 Task: Create a due date automation trigger when advanced on, 2 hours before a card is due add fields with custom field "Resume" set to a number greater or equal to 1 and lower or equal to 10.
Action: Mouse moved to (878, 253)
Screenshot: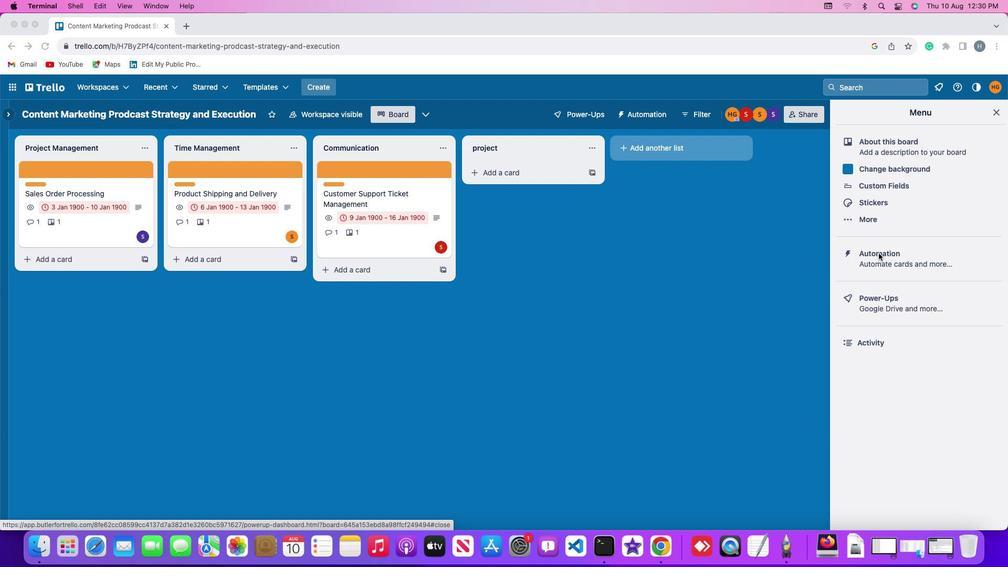 
Action: Mouse pressed left at (878, 253)
Screenshot: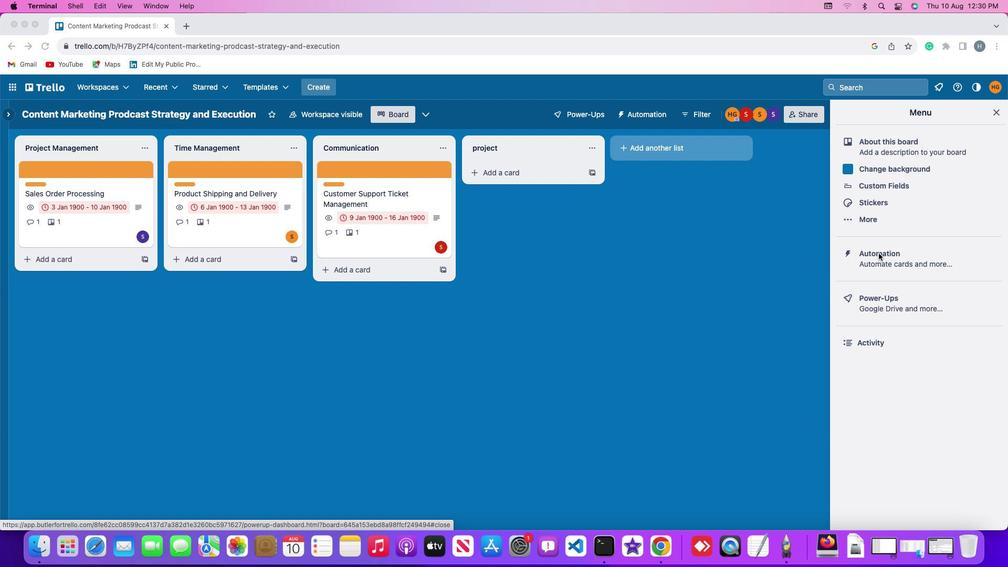 
Action: Mouse pressed left at (878, 253)
Screenshot: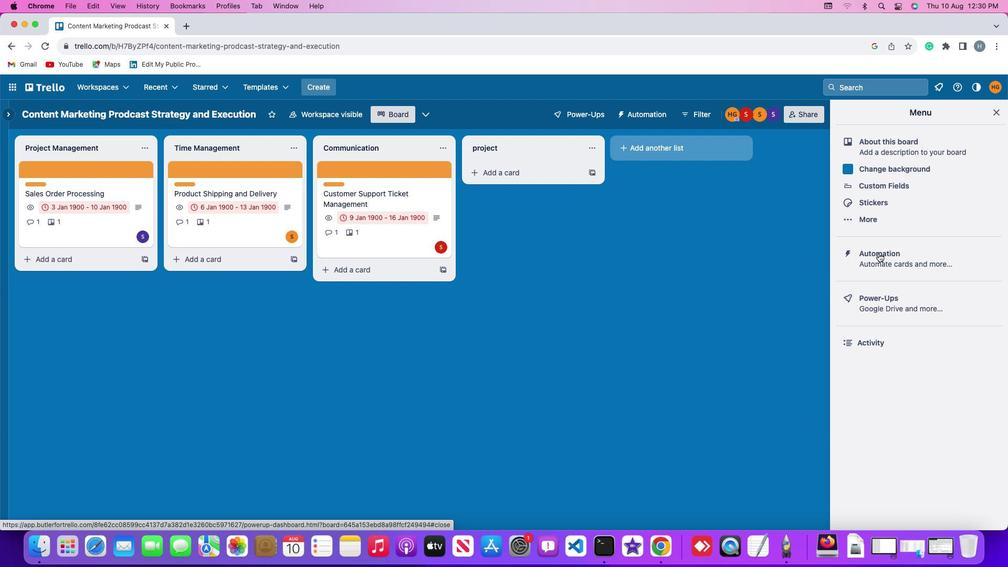 
Action: Mouse moved to (57, 247)
Screenshot: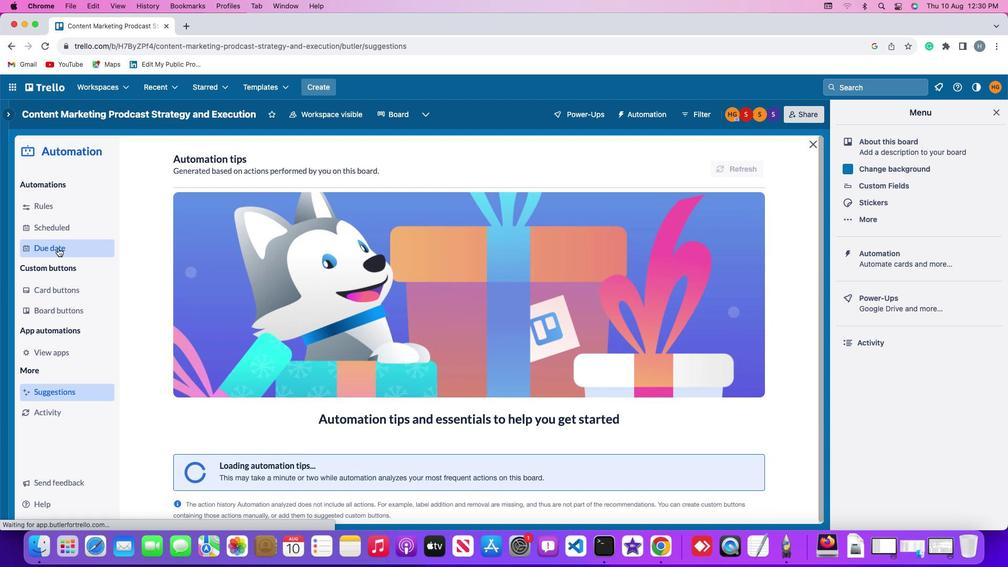 
Action: Mouse pressed left at (57, 247)
Screenshot: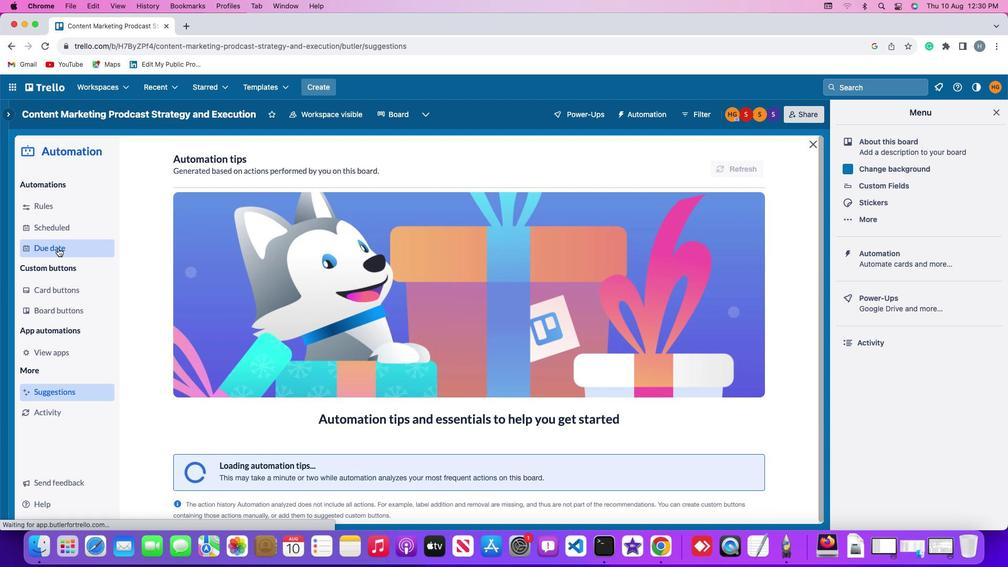 
Action: Mouse moved to (705, 161)
Screenshot: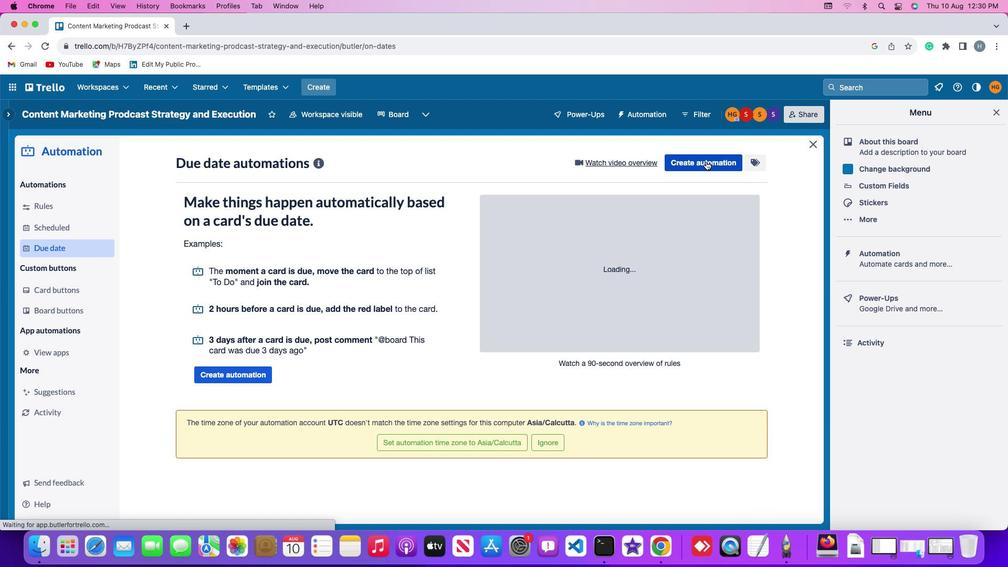 
Action: Mouse pressed left at (705, 161)
Screenshot: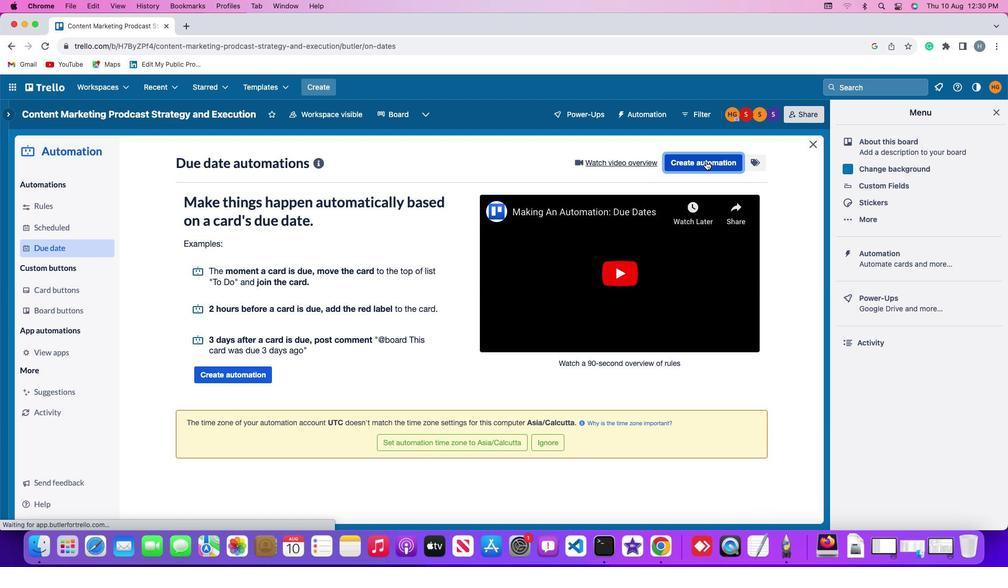 
Action: Mouse moved to (223, 269)
Screenshot: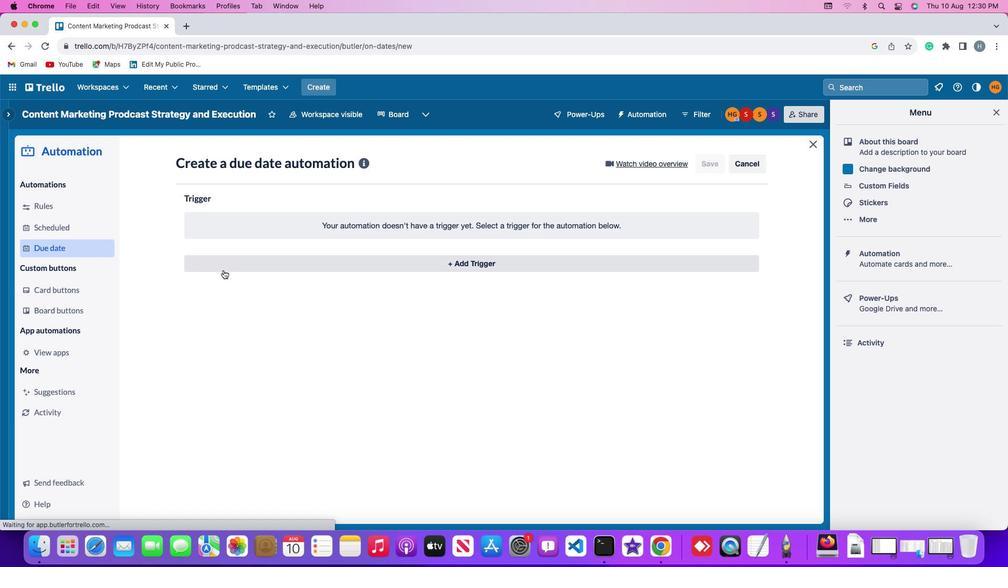 
Action: Mouse pressed left at (223, 269)
Screenshot: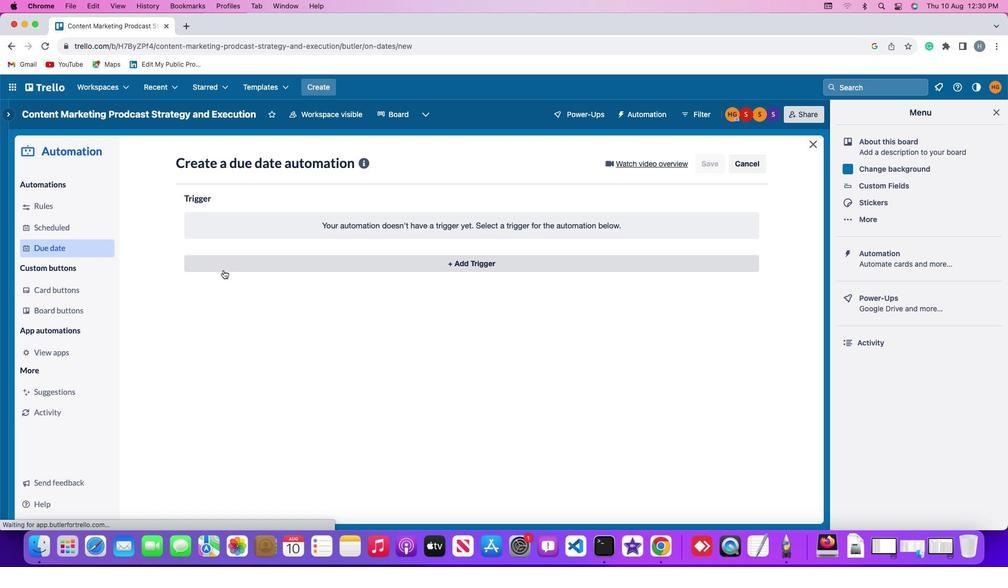 
Action: Mouse moved to (201, 429)
Screenshot: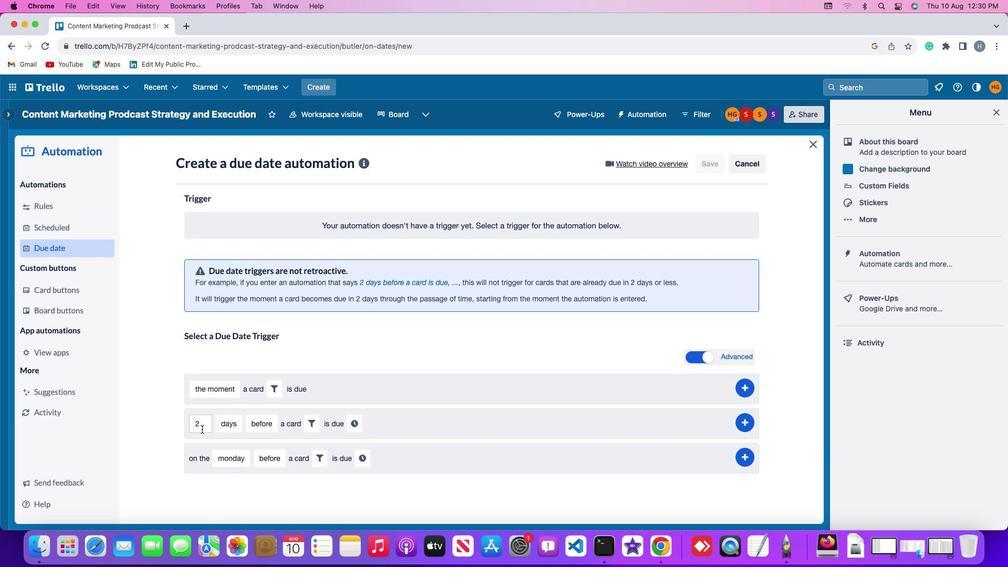 
Action: Mouse pressed left at (201, 429)
Screenshot: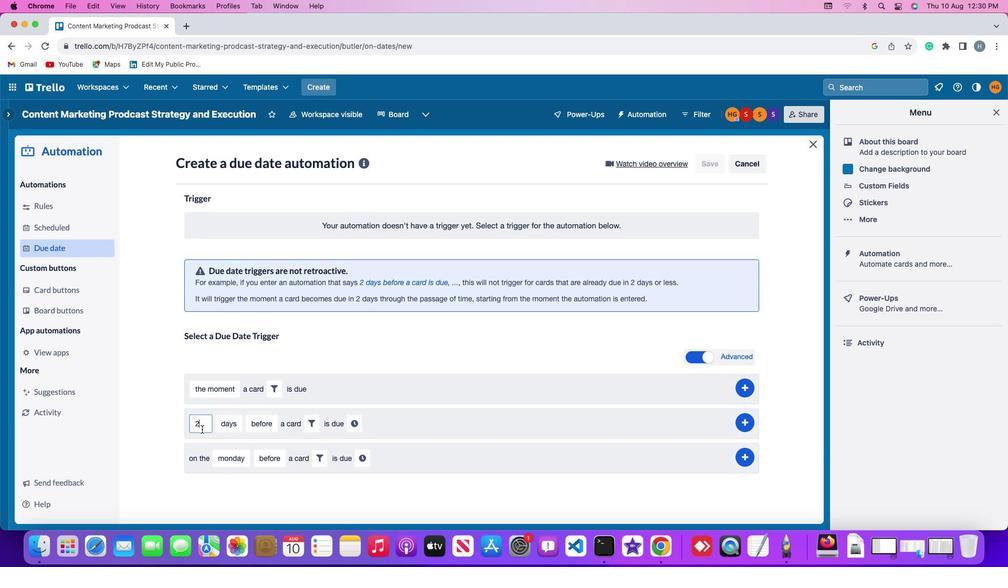 
Action: Mouse moved to (203, 428)
Screenshot: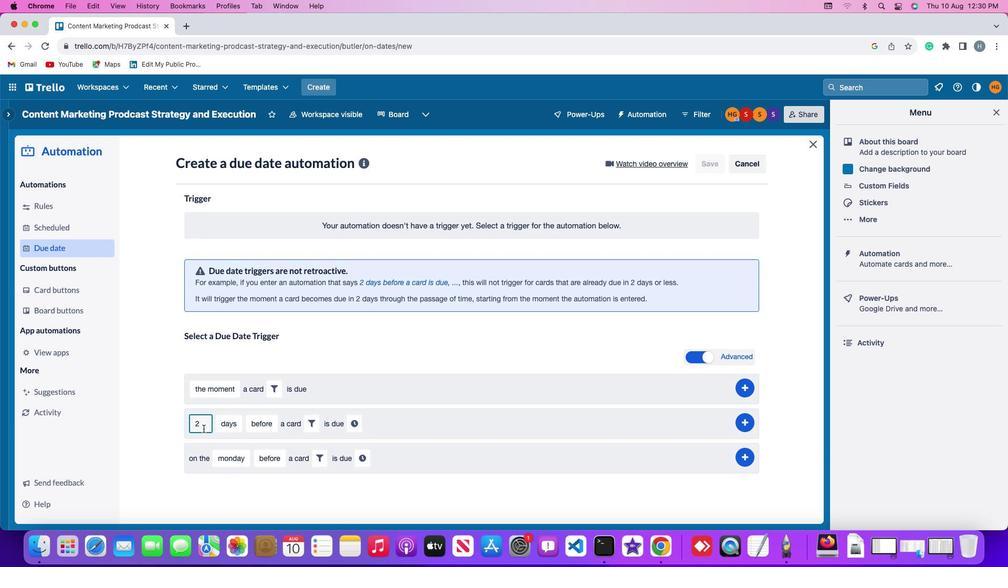 
Action: Key pressed Key.backspace'2'
Screenshot: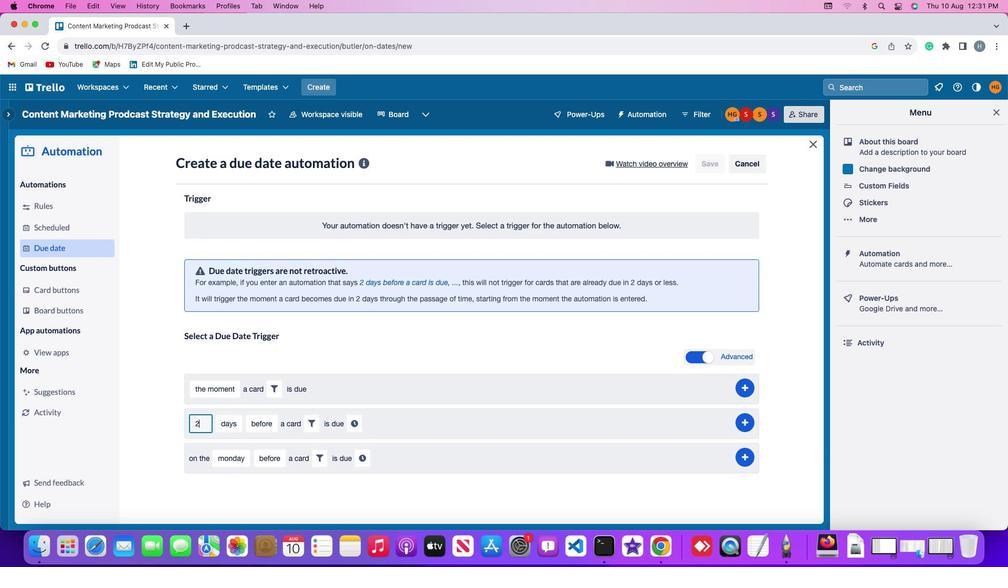 
Action: Mouse moved to (241, 428)
Screenshot: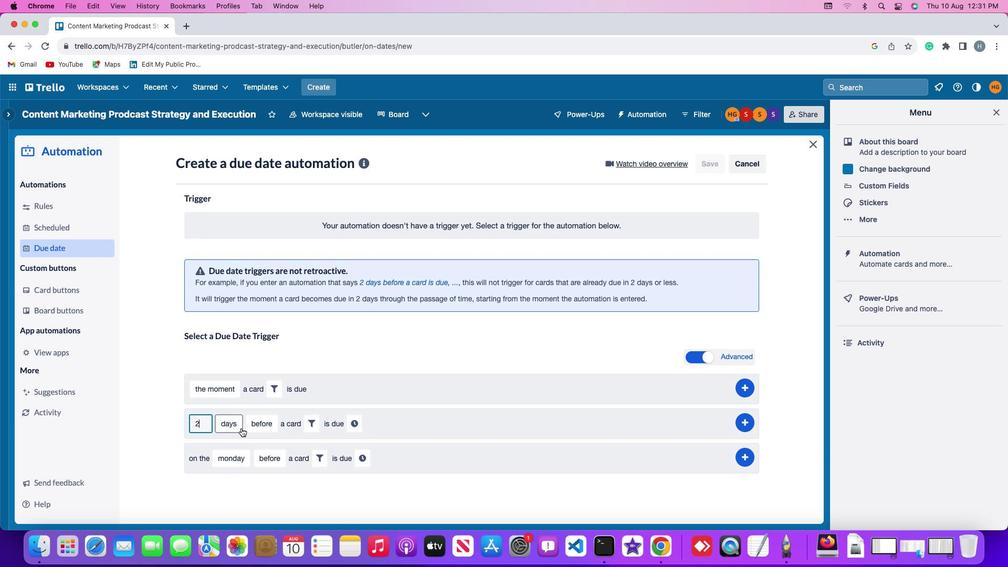 
Action: Mouse pressed left at (241, 428)
Screenshot: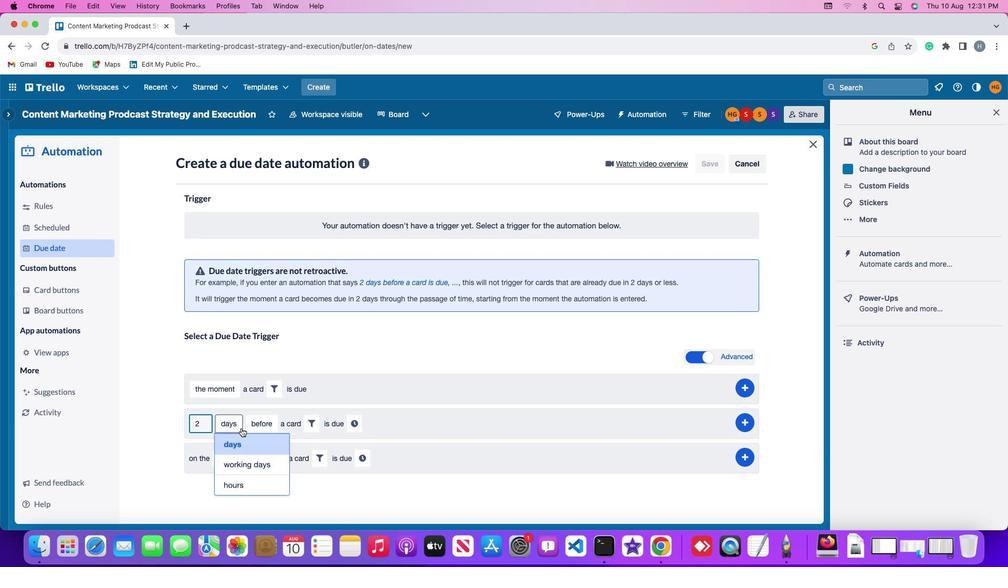 
Action: Mouse moved to (237, 482)
Screenshot: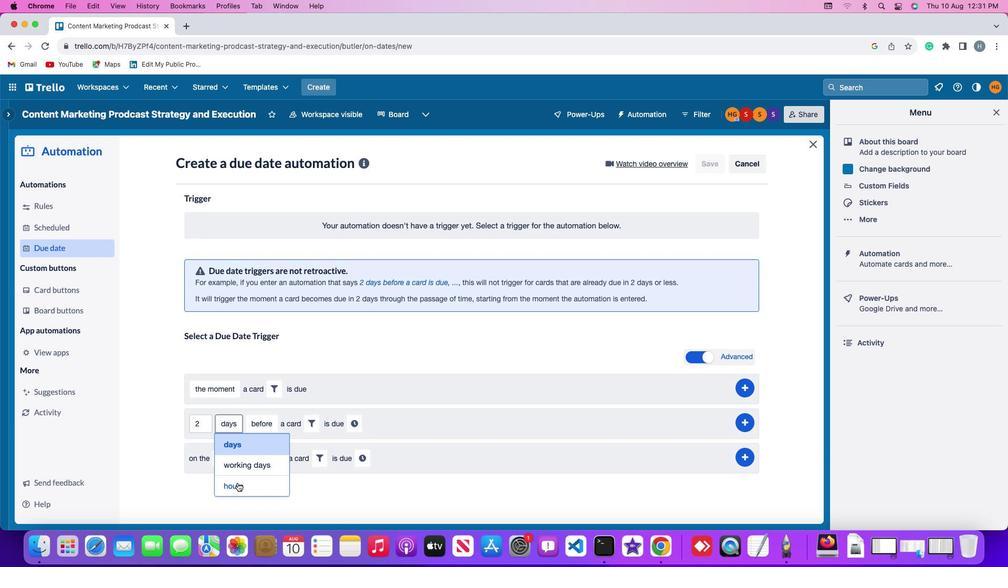 
Action: Mouse pressed left at (237, 482)
Screenshot: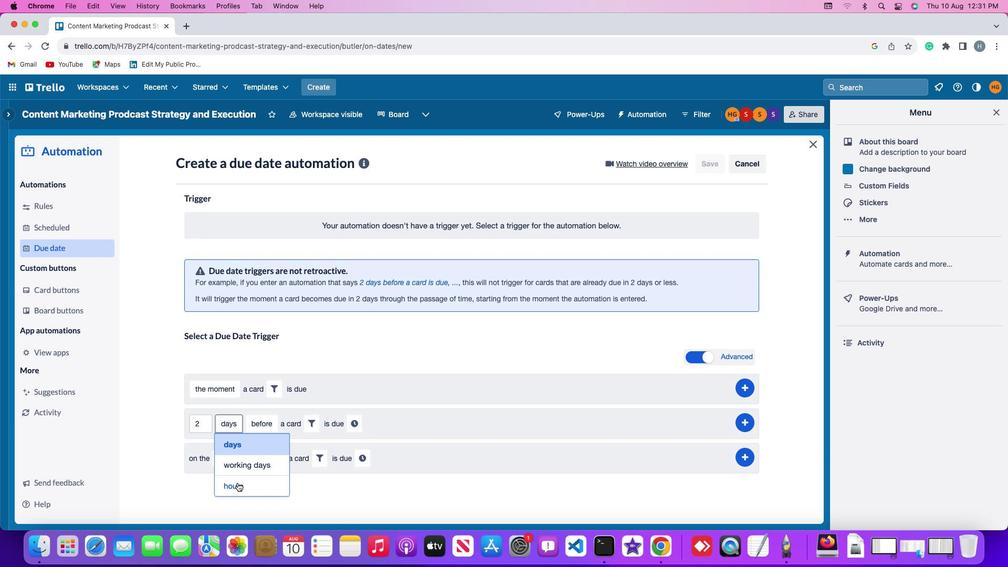 
Action: Mouse moved to (257, 430)
Screenshot: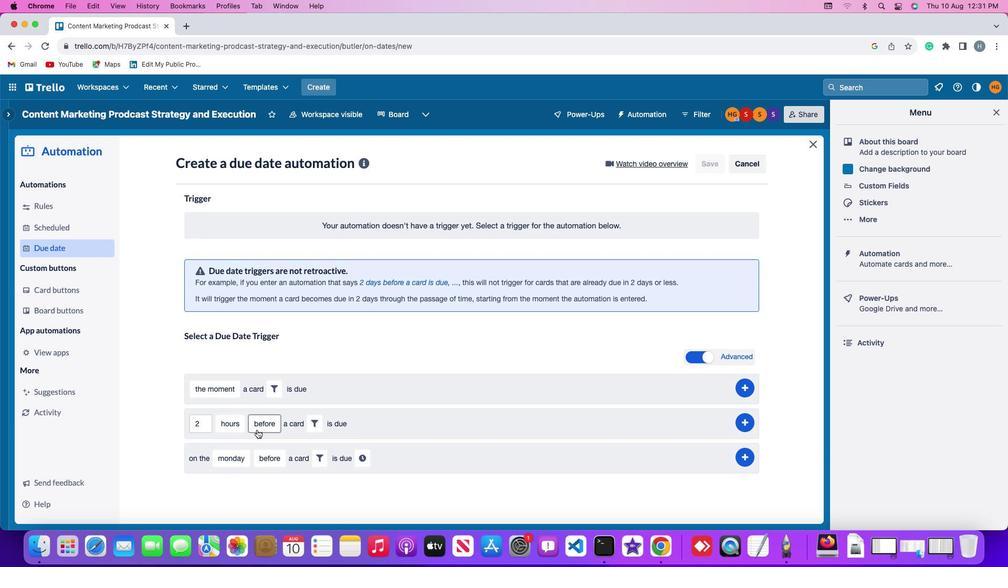 
Action: Mouse pressed left at (257, 430)
Screenshot: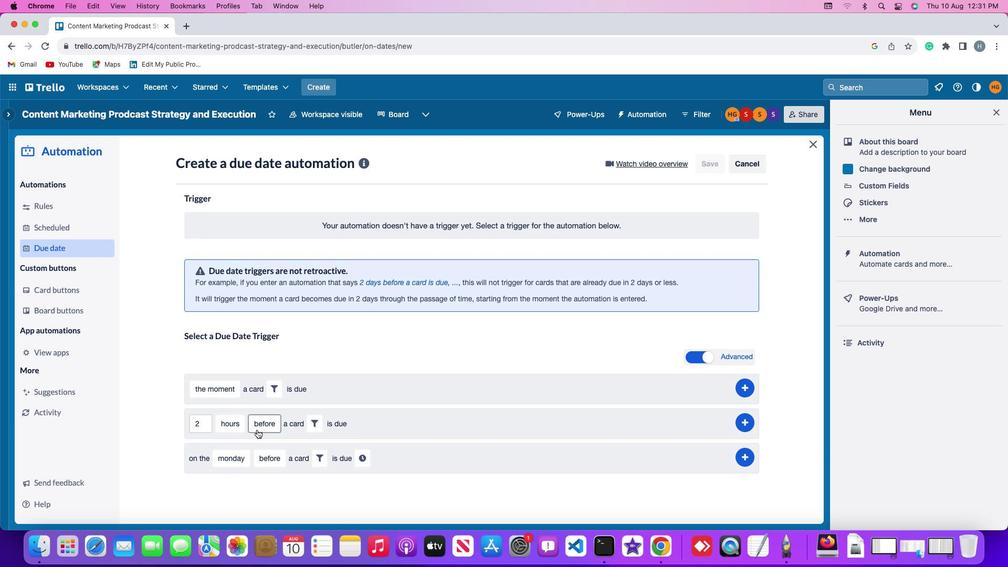 
Action: Mouse moved to (265, 451)
Screenshot: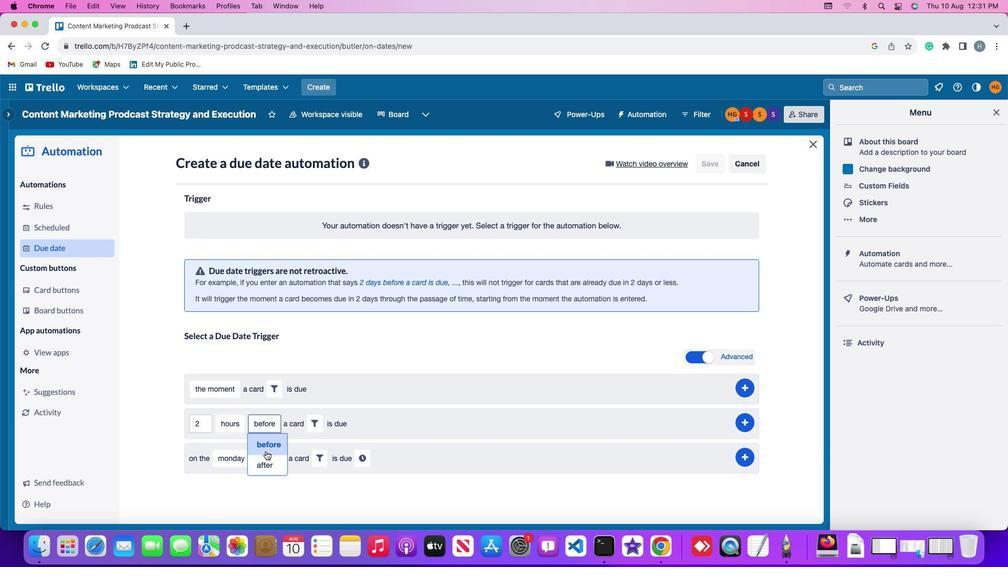 
Action: Mouse pressed left at (265, 451)
Screenshot: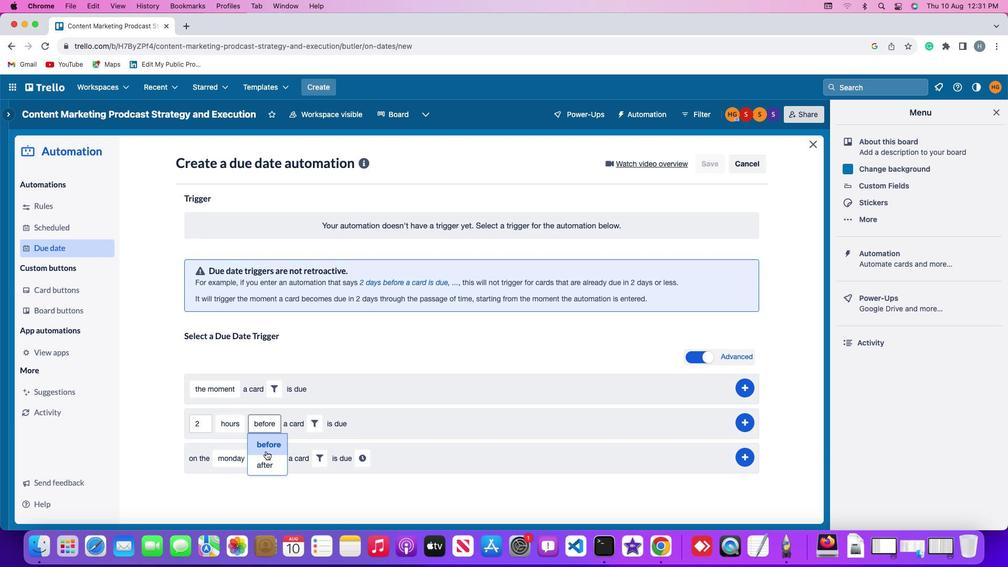 
Action: Mouse moved to (315, 422)
Screenshot: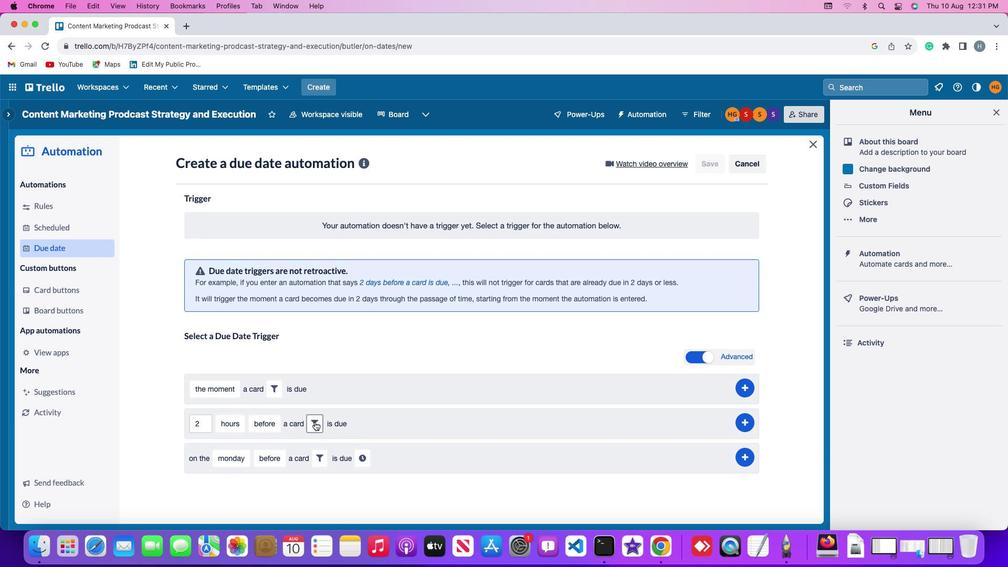 
Action: Mouse pressed left at (315, 422)
Screenshot: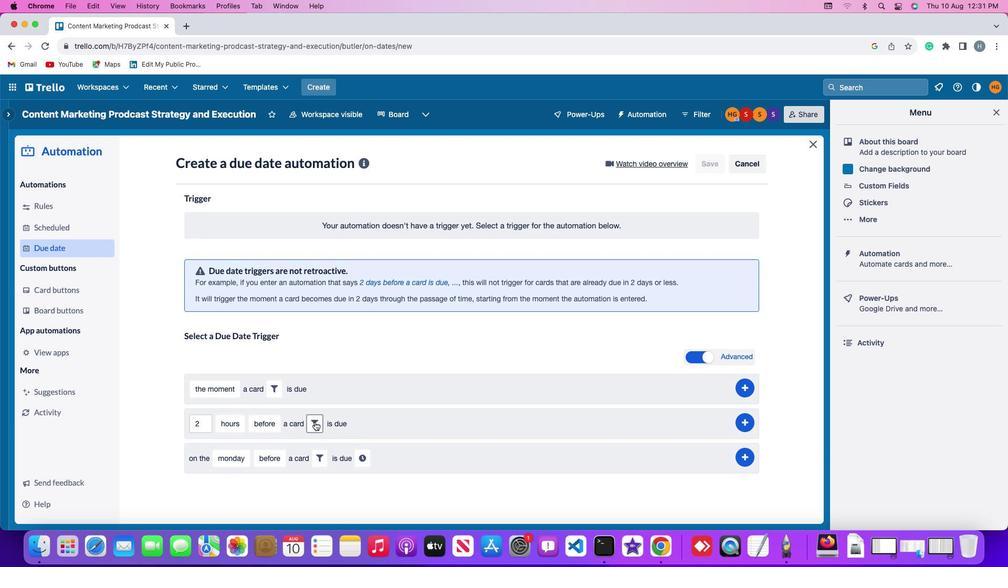 
Action: Mouse moved to (483, 461)
Screenshot: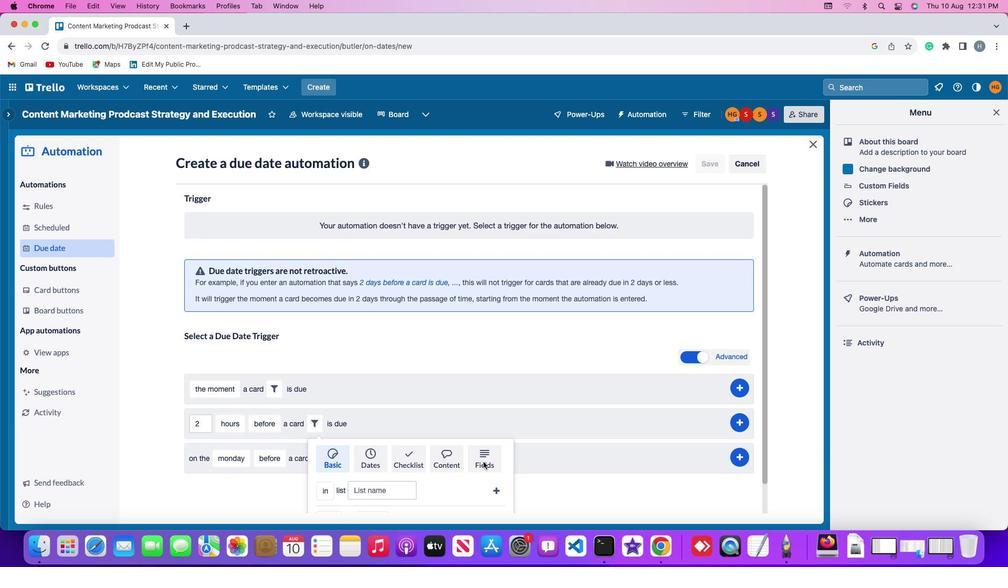 
Action: Mouse pressed left at (483, 461)
Screenshot: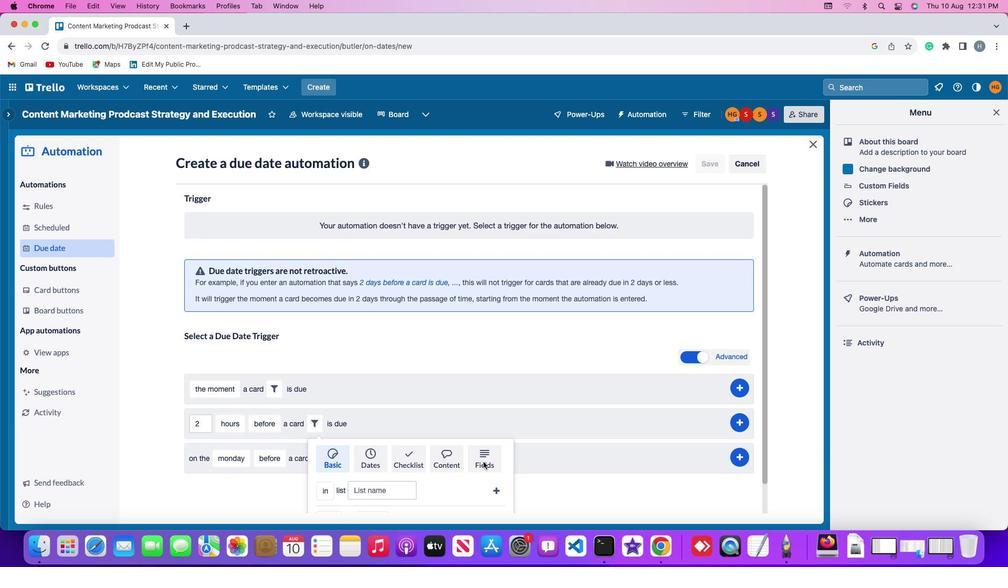 
Action: Mouse moved to (275, 488)
Screenshot: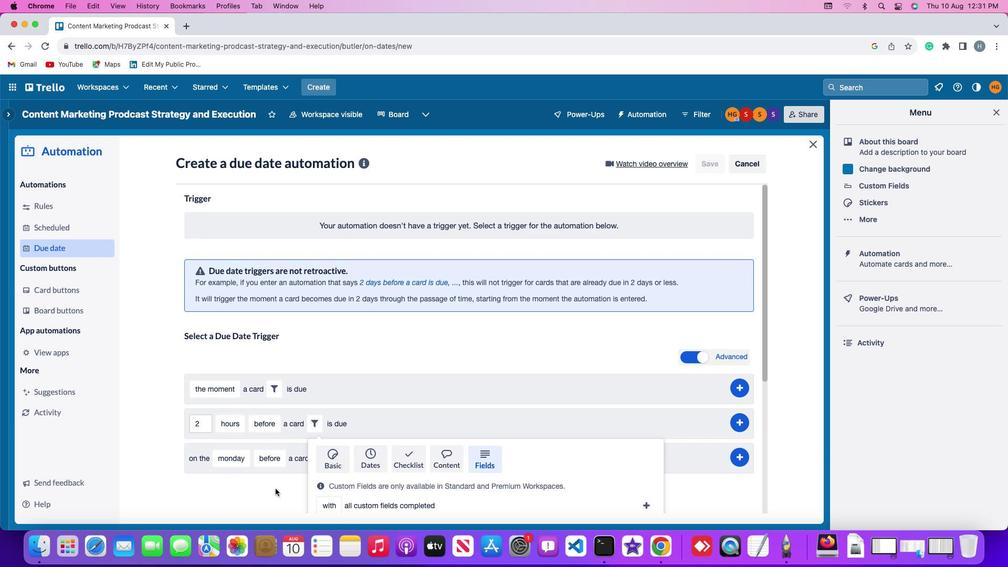 
Action: Mouse scrolled (275, 488) with delta (0, 0)
Screenshot: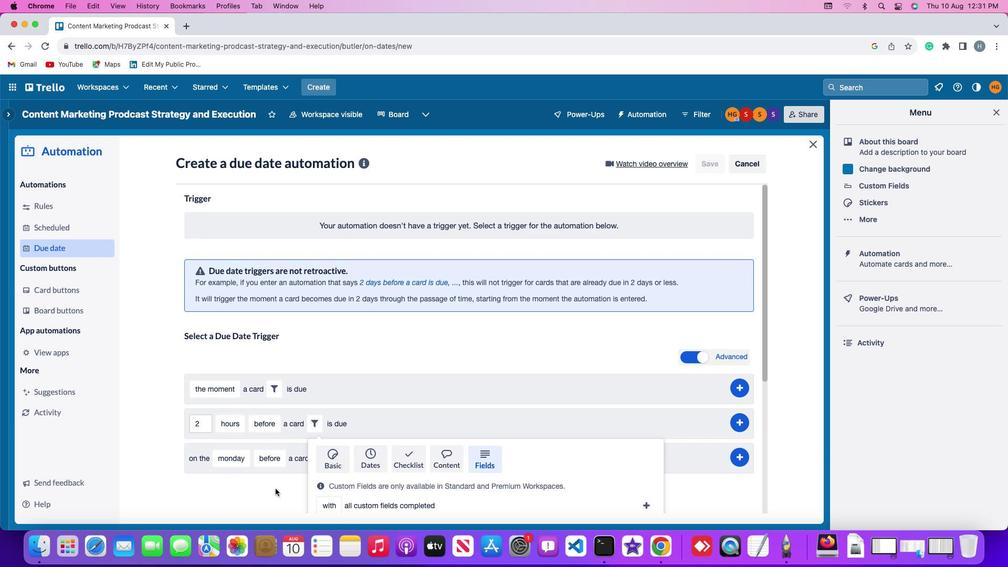 
Action: Mouse scrolled (275, 488) with delta (0, 0)
Screenshot: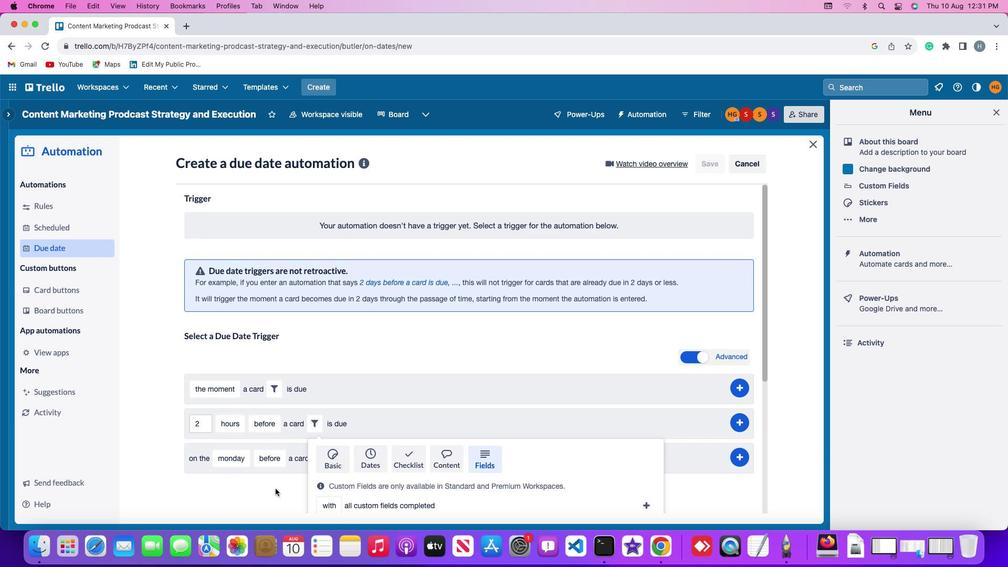
Action: Mouse scrolled (275, 488) with delta (0, -1)
Screenshot: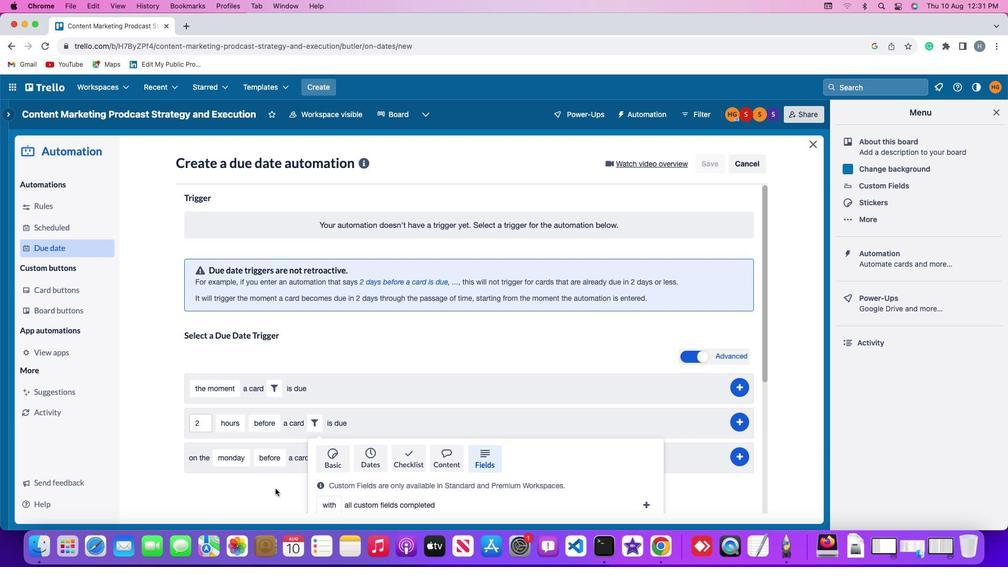 
Action: Mouse scrolled (275, 488) with delta (0, -2)
Screenshot: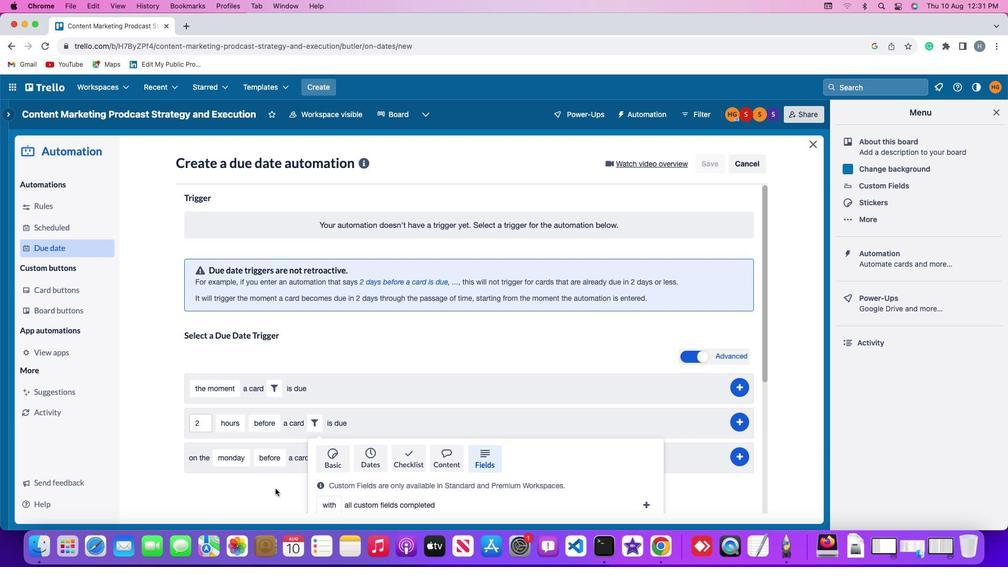 
Action: Mouse scrolled (275, 488) with delta (0, -2)
Screenshot: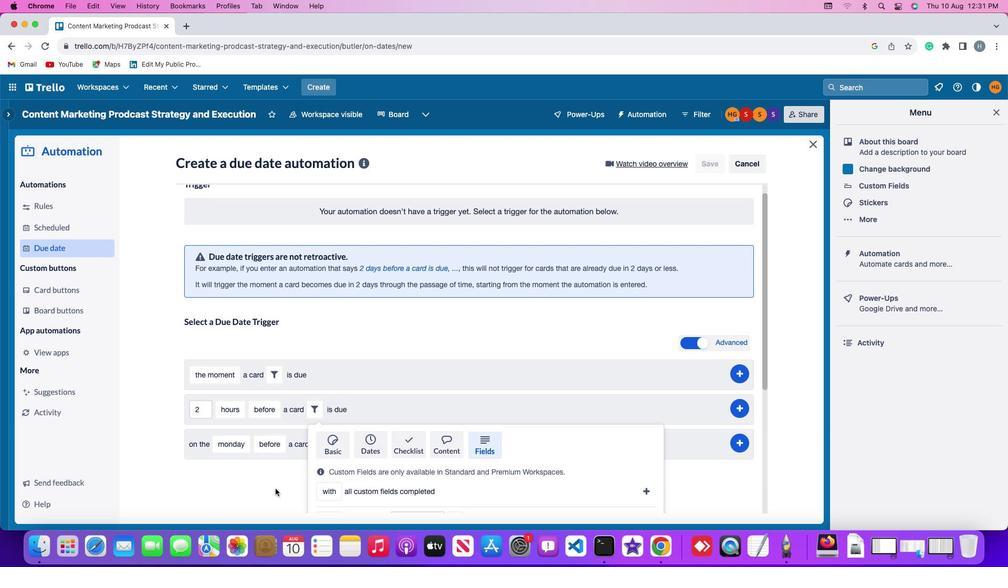 
Action: Mouse moved to (275, 488)
Screenshot: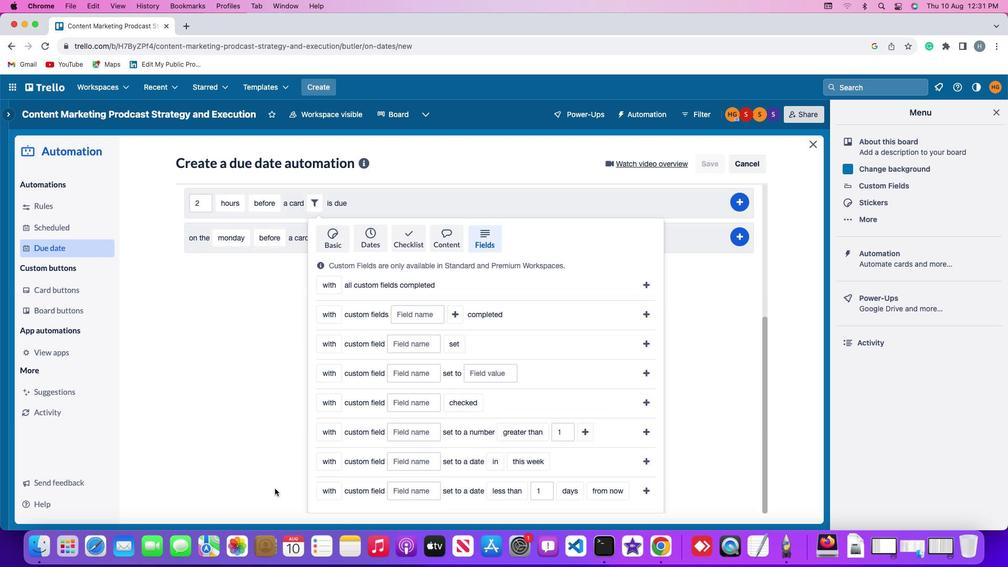 
Action: Mouse scrolled (275, 488) with delta (0, 0)
Screenshot: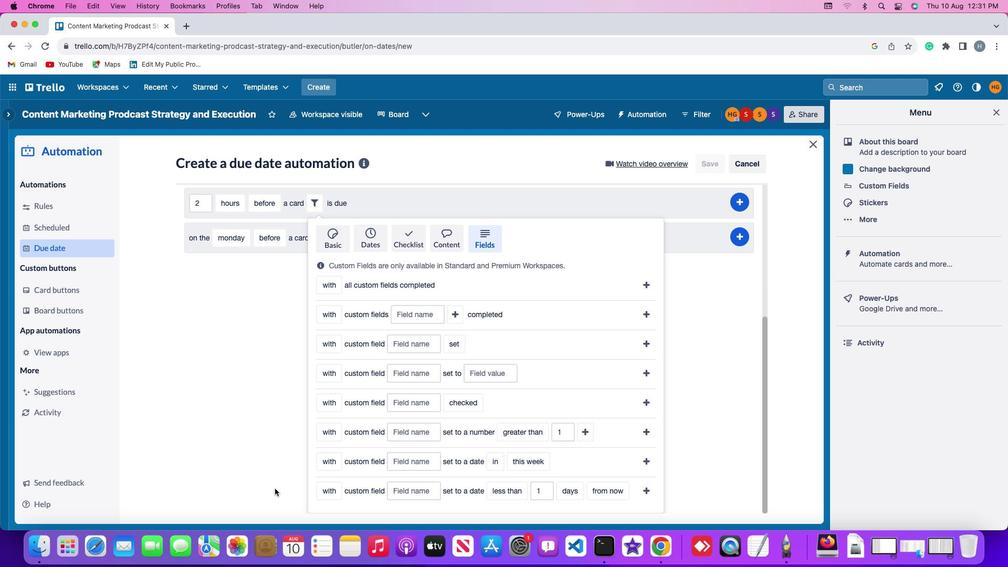
Action: Mouse scrolled (275, 488) with delta (0, 0)
Screenshot: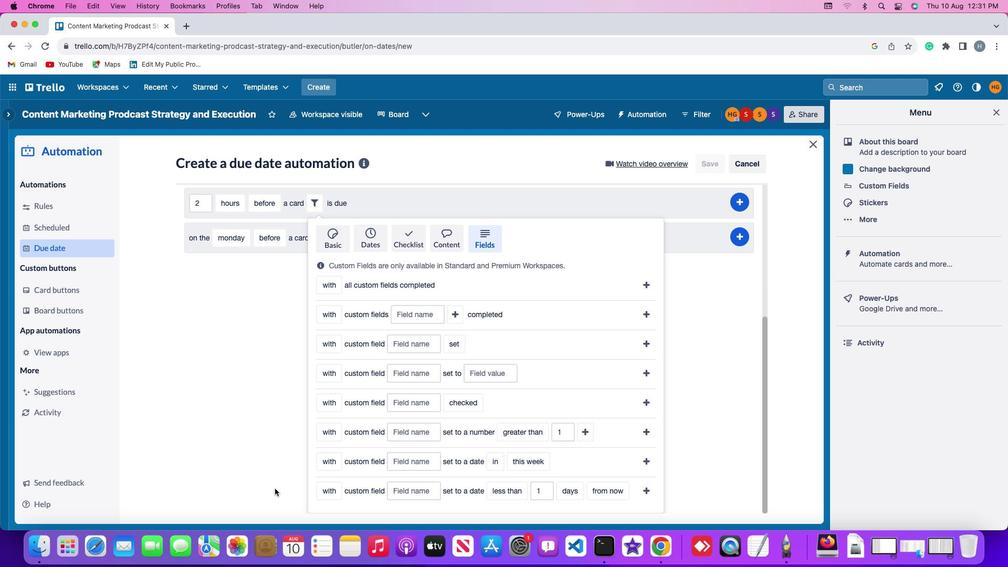 
Action: Mouse scrolled (275, 488) with delta (0, -1)
Screenshot: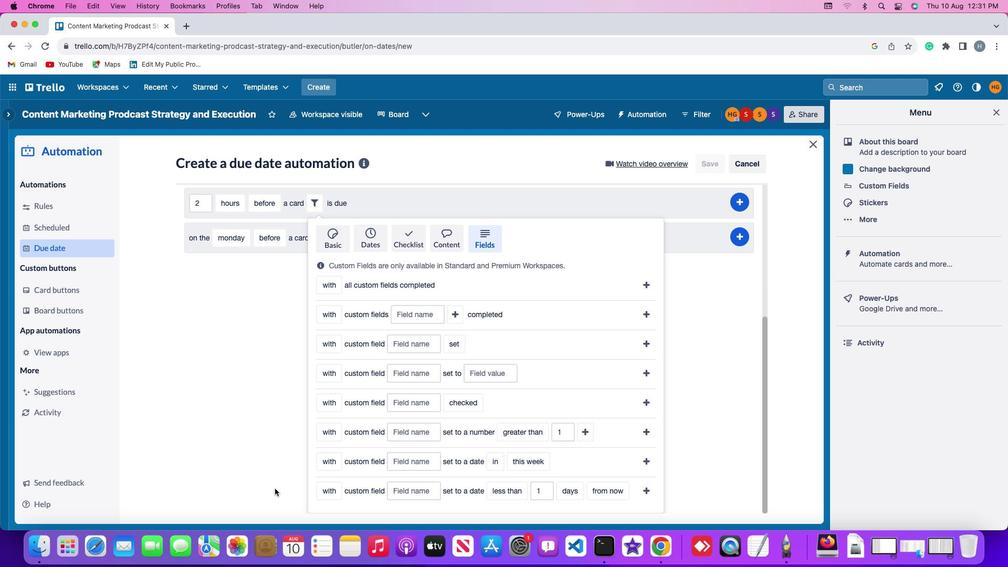 
Action: Mouse scrolled (275, 488) with delta (0, -2)
Screenshot: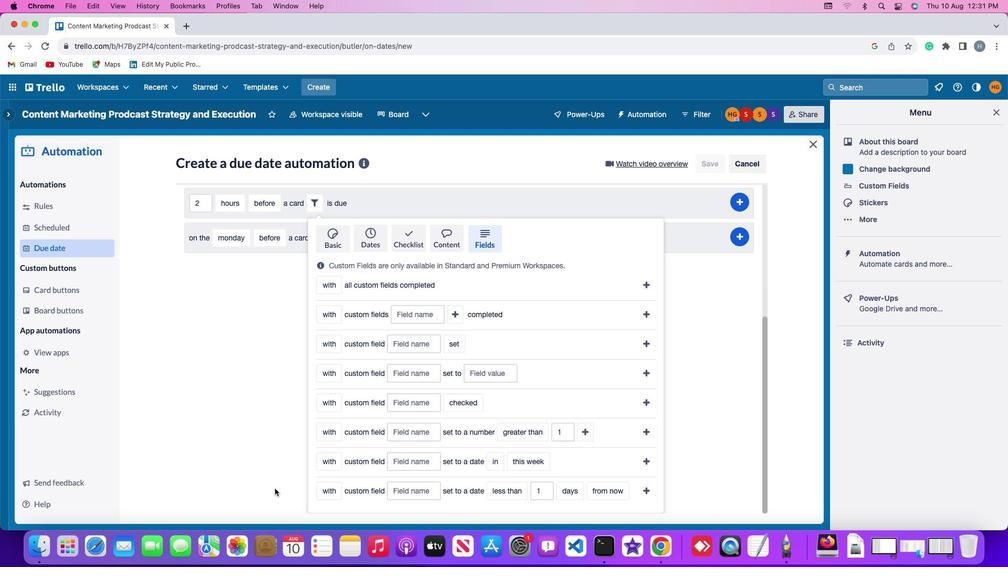 
Action: Mouse scrolled (275, 488) with delta (0, -2)
Screenshot: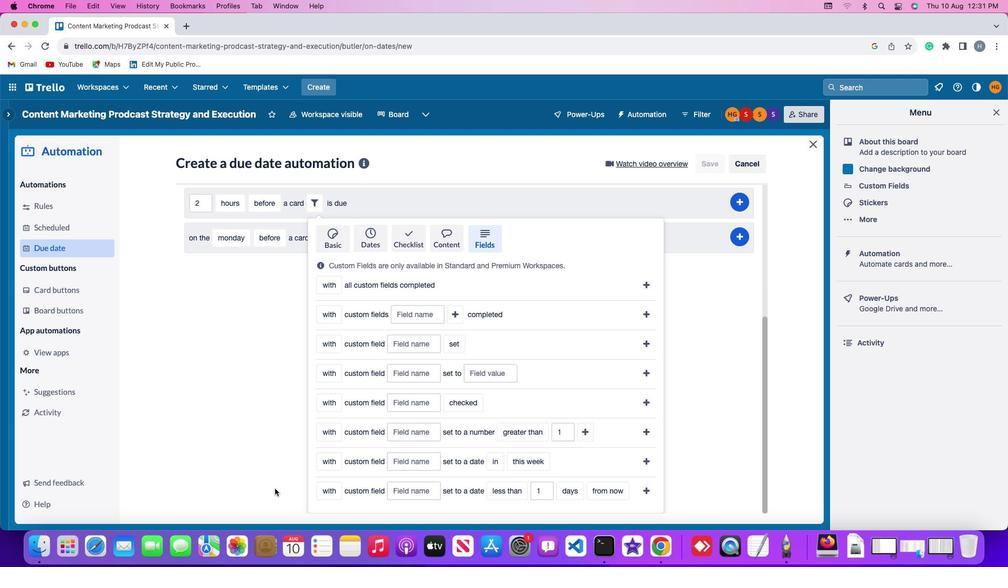 
Action: Mouse moved to (320, 431)
Screenshot: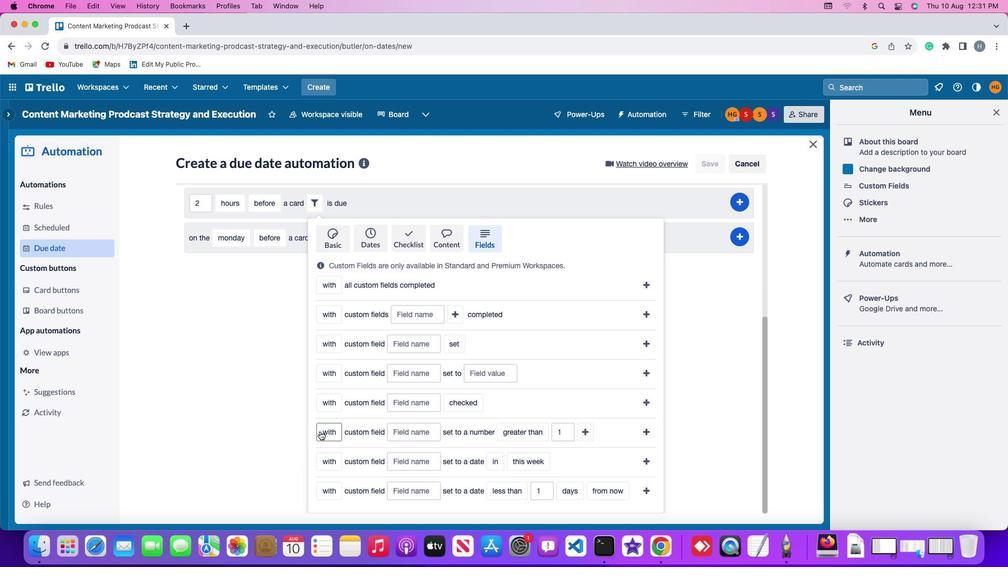 
Action: Mouse pressed left at (320, 431)
Screenshot: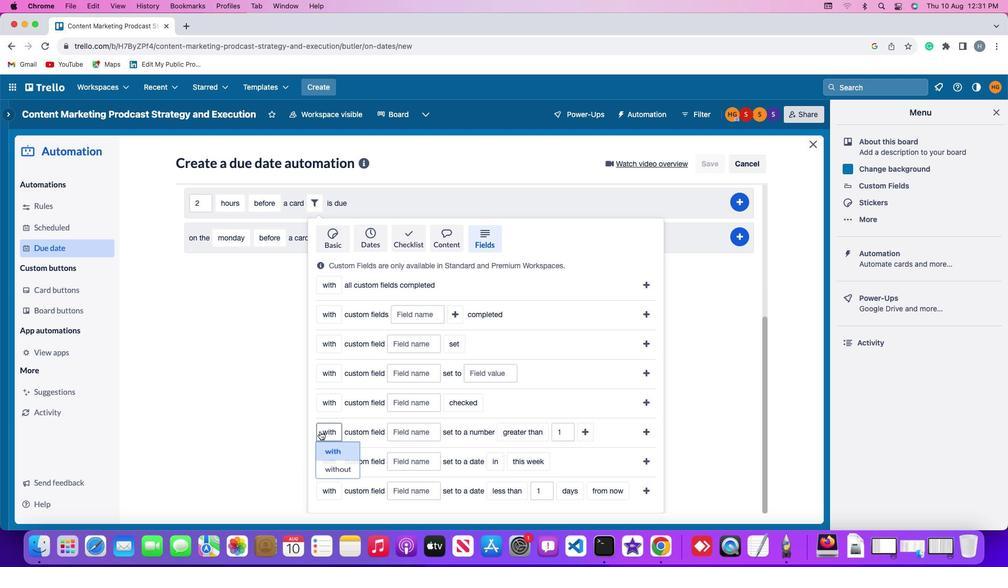 
Action: Mouse moved to (341, 453)
Screenshot: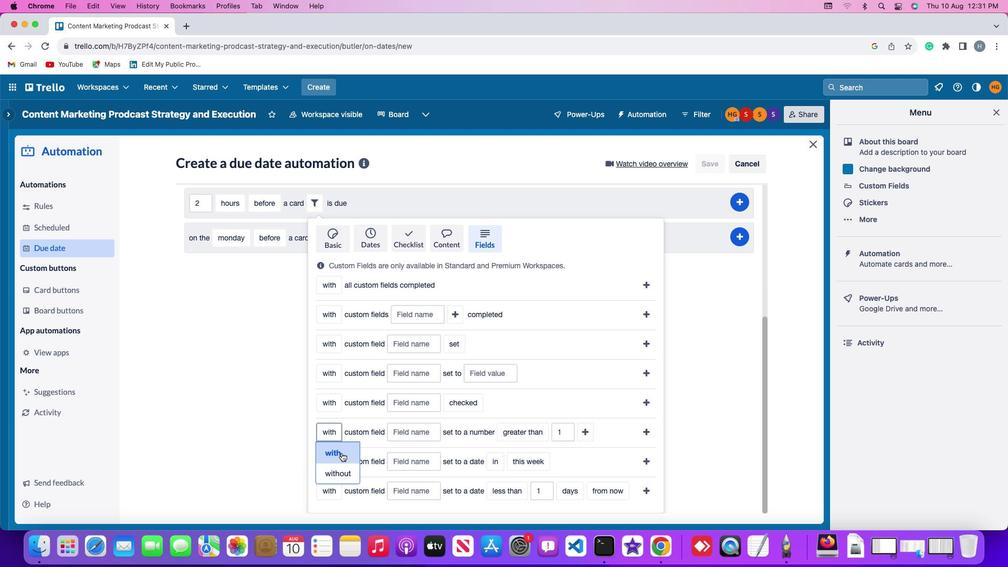 
Action: Mouse pressed left at (341, 453)
Screenshot: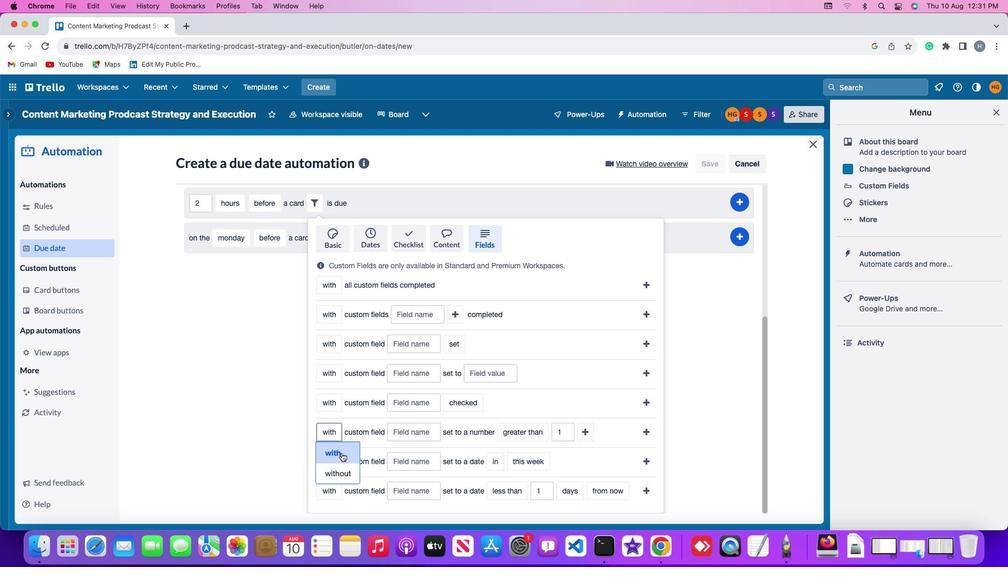 
Action: Mouse moved to (405, 433)
Screenshot: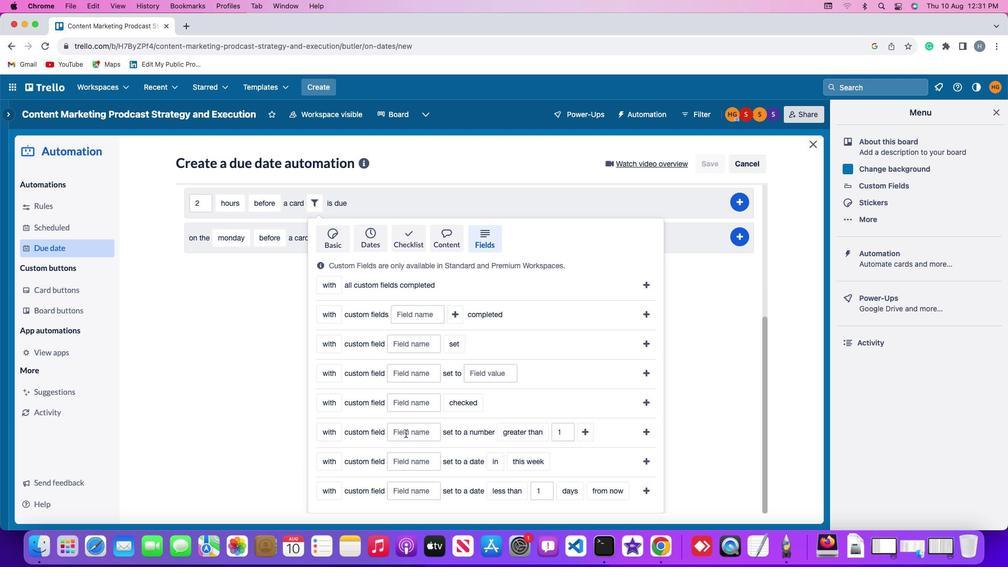 
Action: Mouse pressed left at (405, 433)
Screenshot: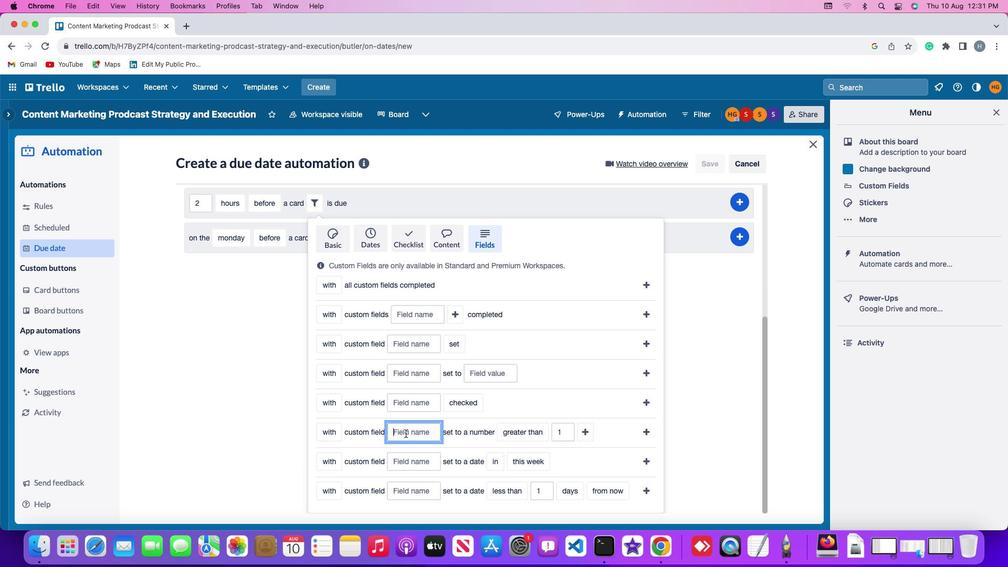 
Action: Key pressed Key.shift'R''e''s''u''m''e'
Screenshot: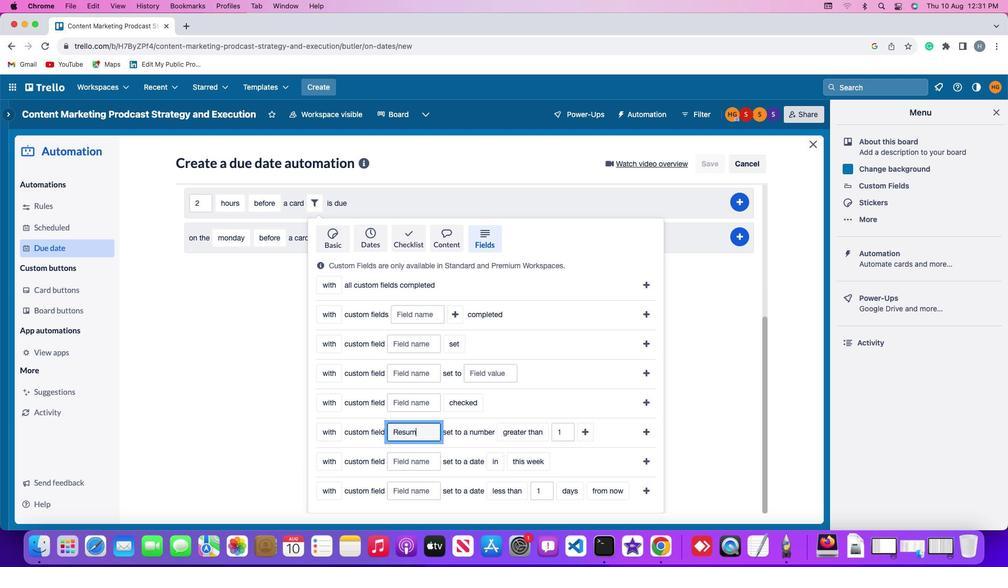
Action: Mouse moved to (498, 431)
Screenshot: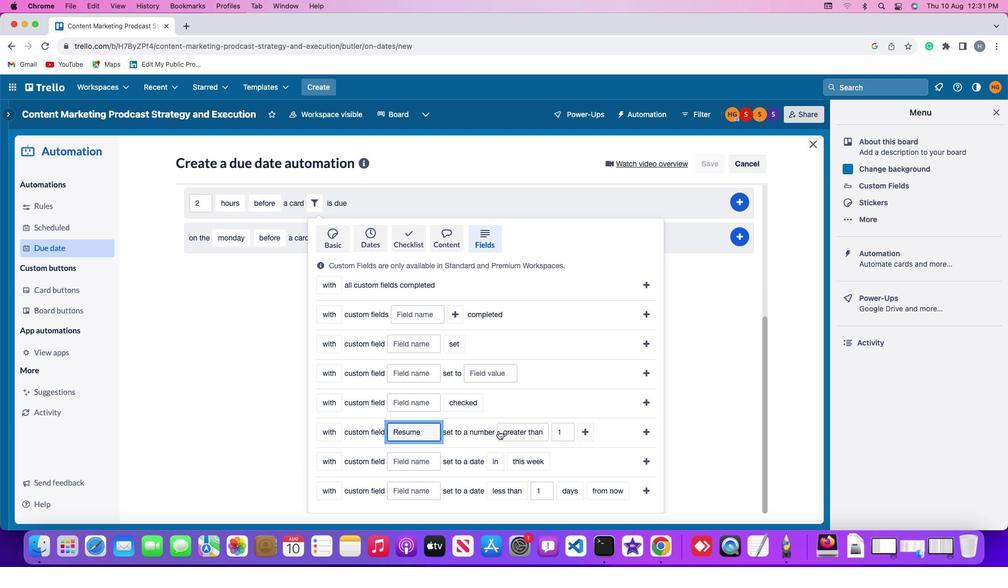 
Action: Mouse pressed left at (498, 431)
Screenshot: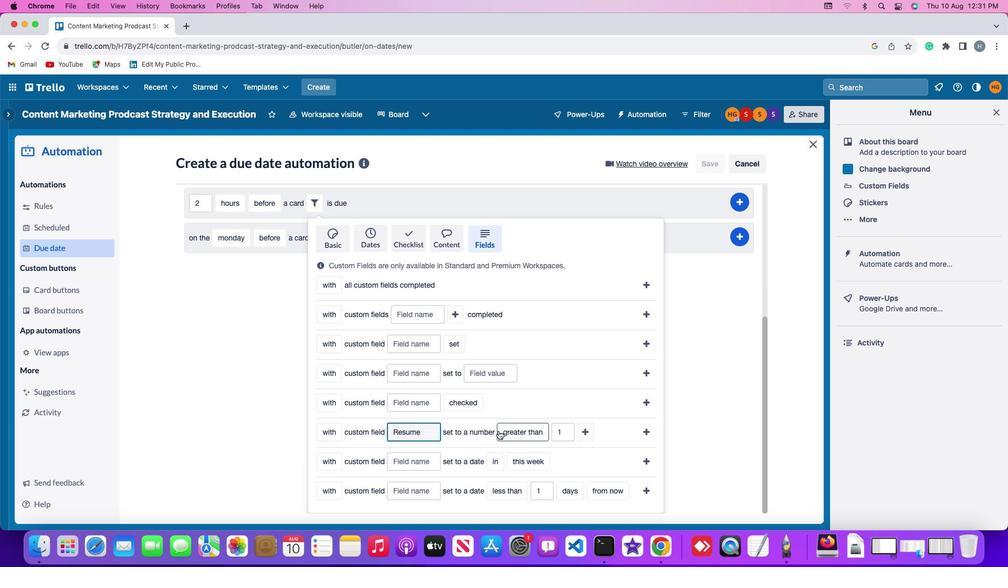 
Action: Mouse moved to (527, 370)
Screenshot: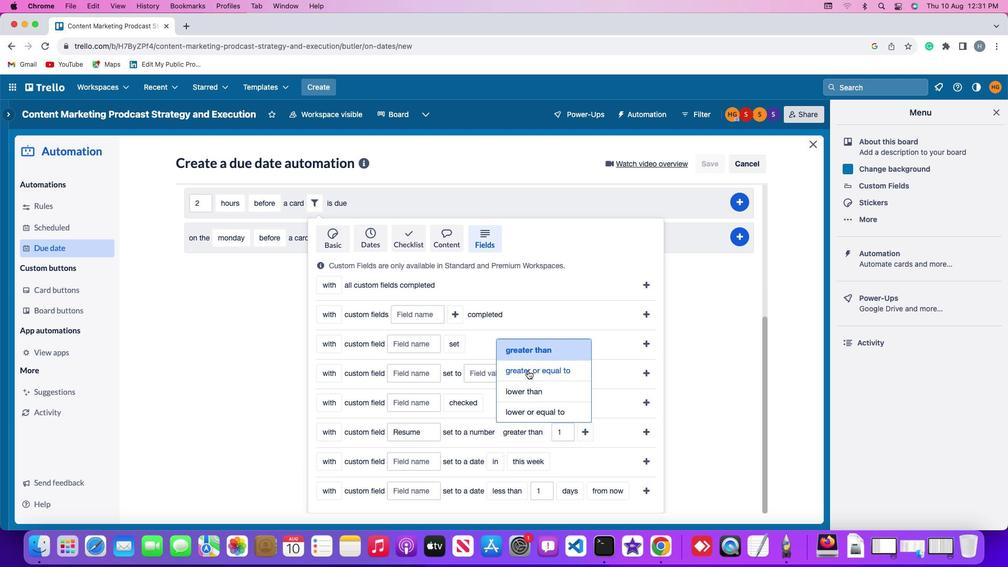 
Action: Mouse pressed left at (527, 370)
Screenshot: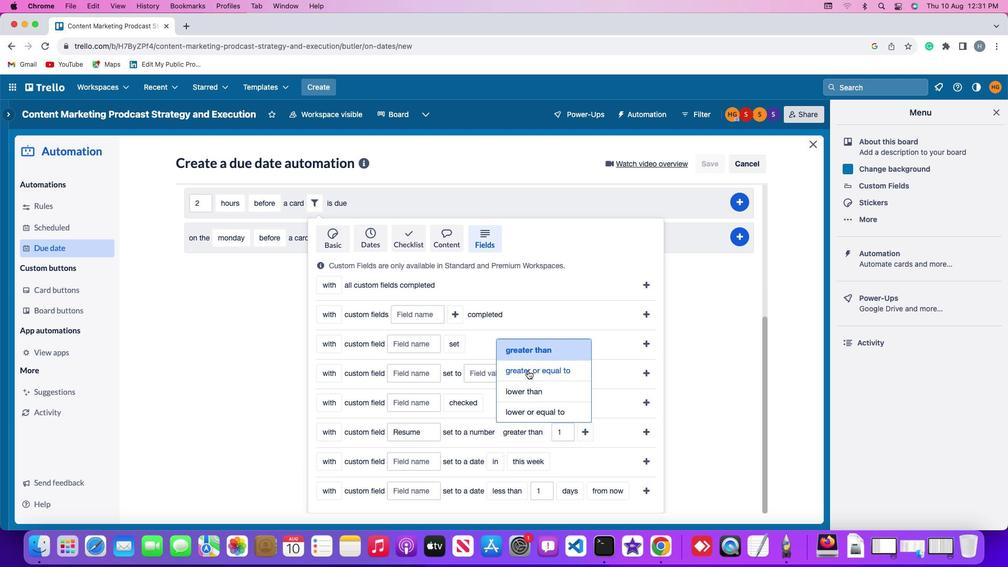 
Action: Mouse moved to (583, 432)
Screenshot: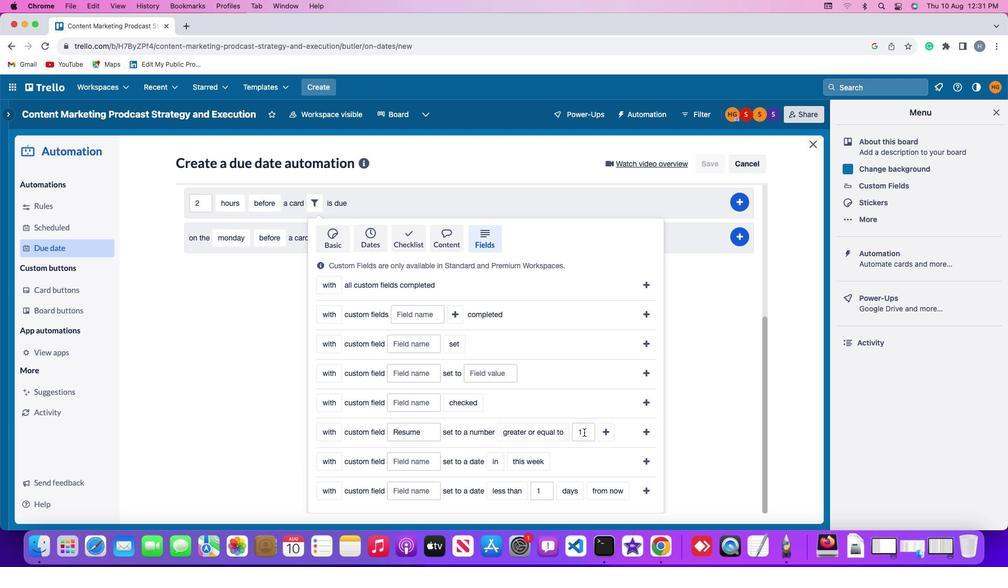 
Action: Mouse pressed left at (583, 432)
Screenshot: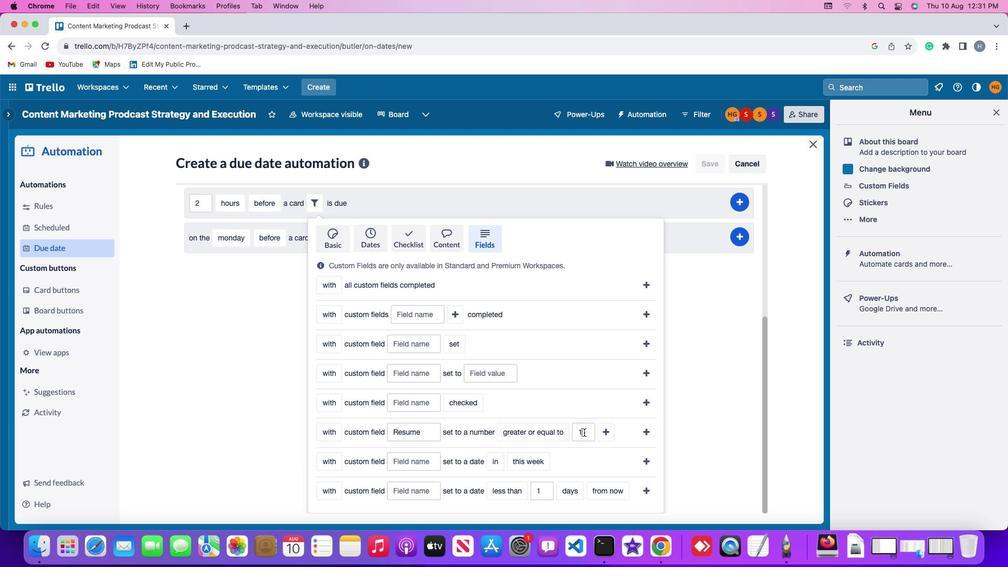 
Action: Key pressed Key.backspace
Screenshot: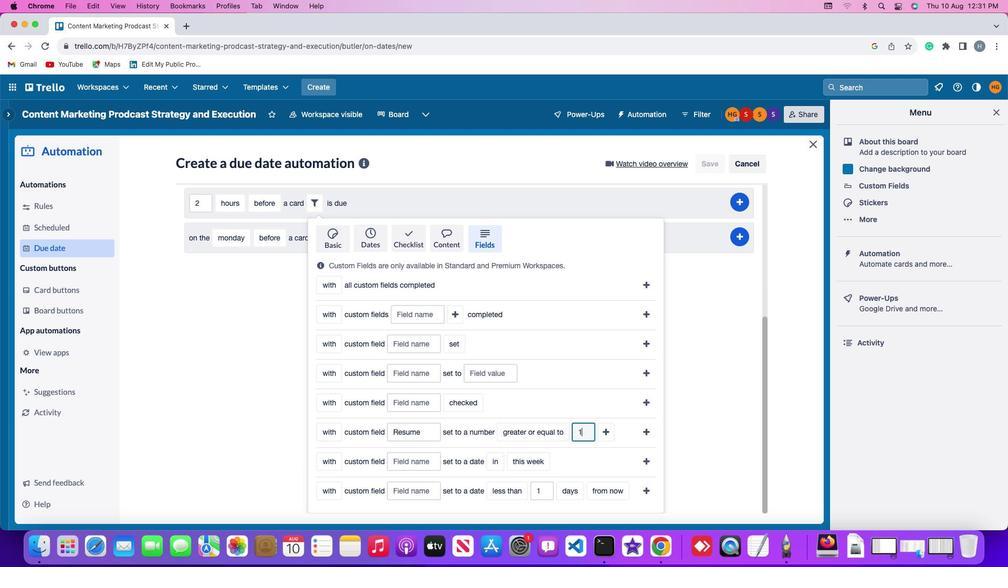
Action: Mouse moved to (583, 432)
Screenshot: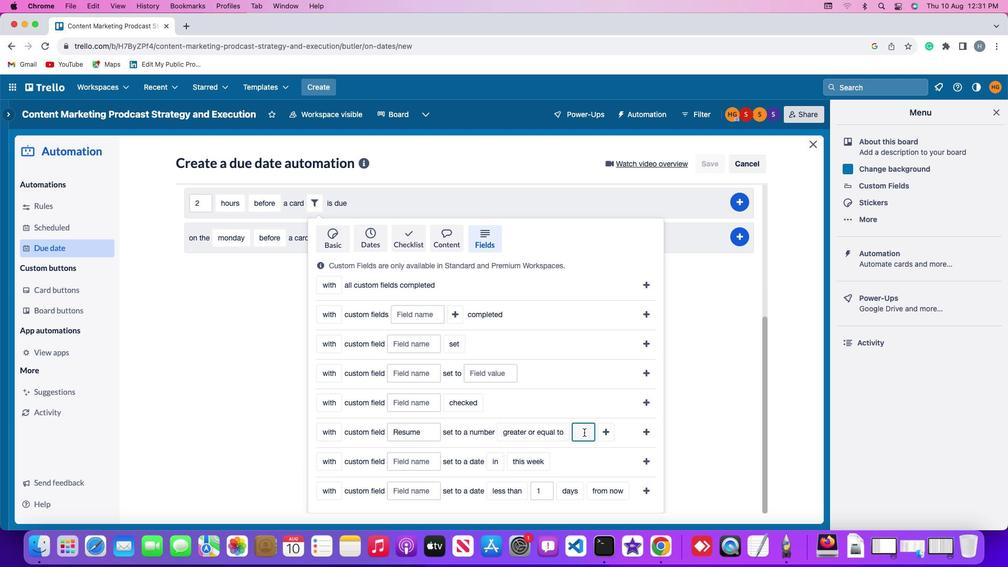 
Action: Key pressed '1'
Screenshot: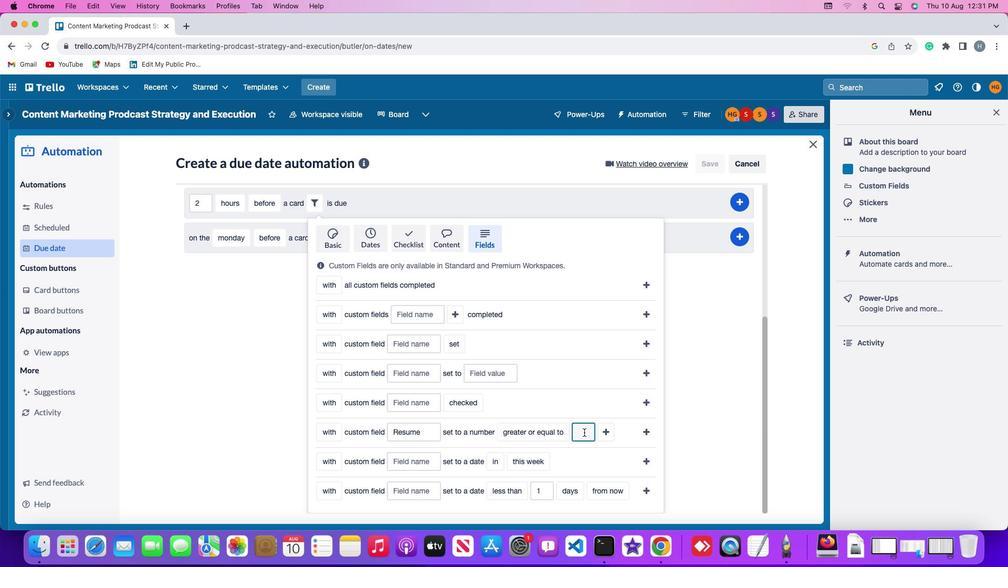 
Action: Mouse moved to (599, 430)
Screenshot: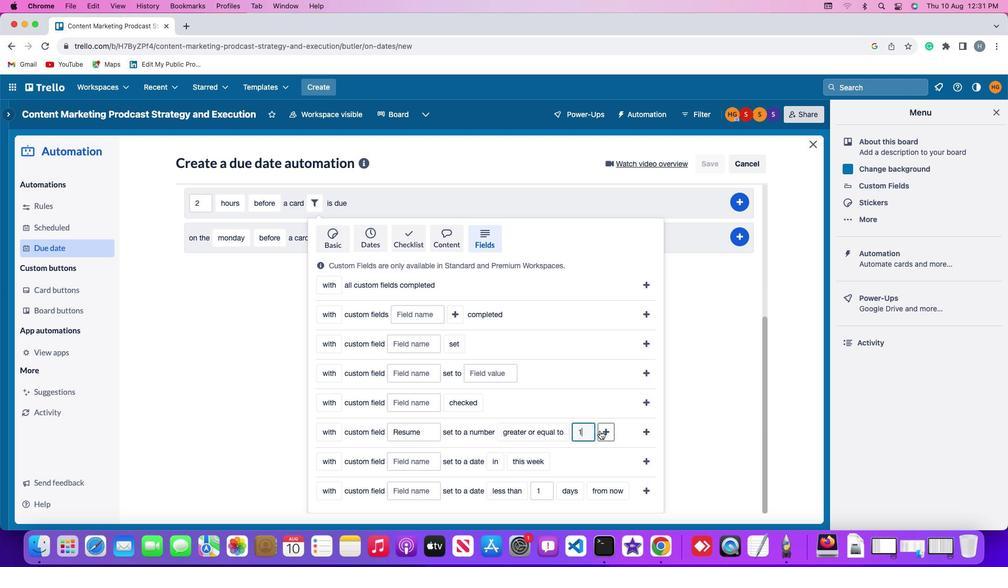 
Action: Mouse pressed left at (599, 430)
Screenshot: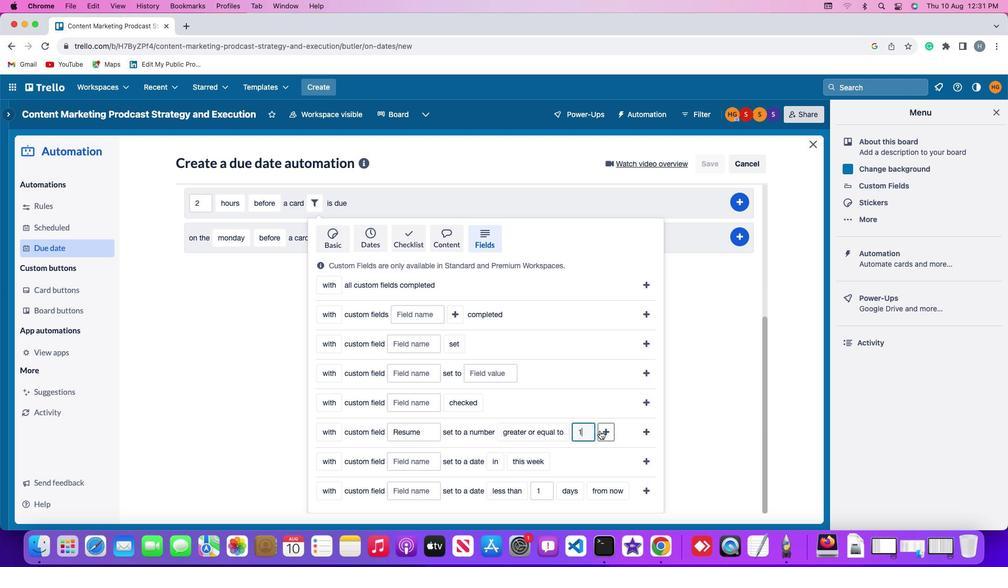 
Action: Mouse moved to (631, 433)
Screenshot: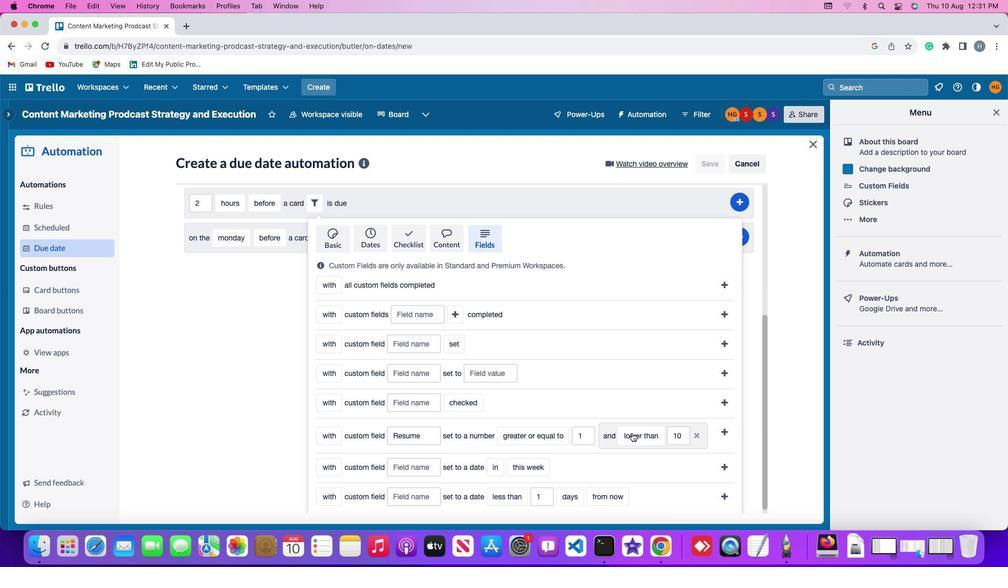 
Action: Mouse pressed left at (631, 433)
Screenshot: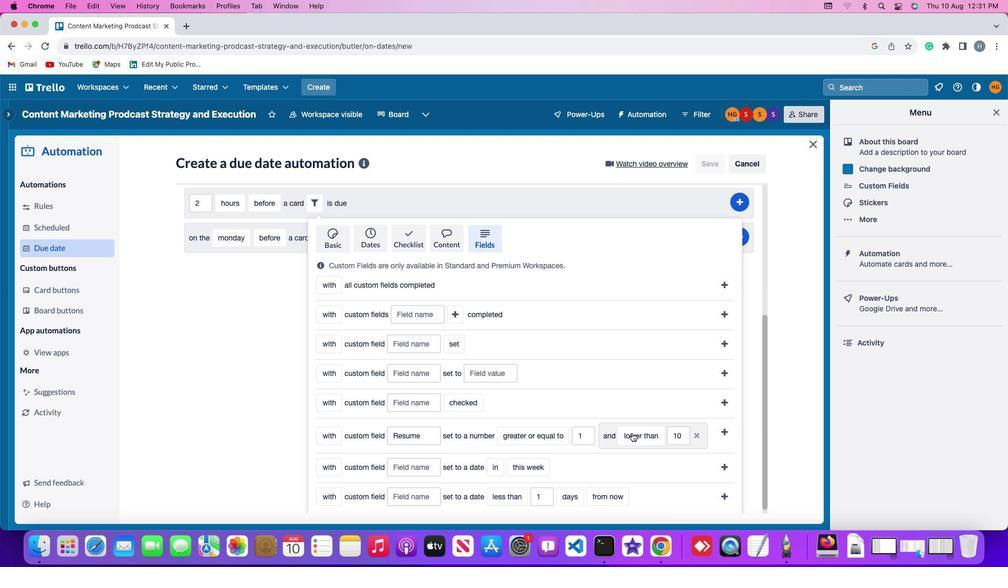 
Action: Mouse moved to (648, 372)
Screenshot: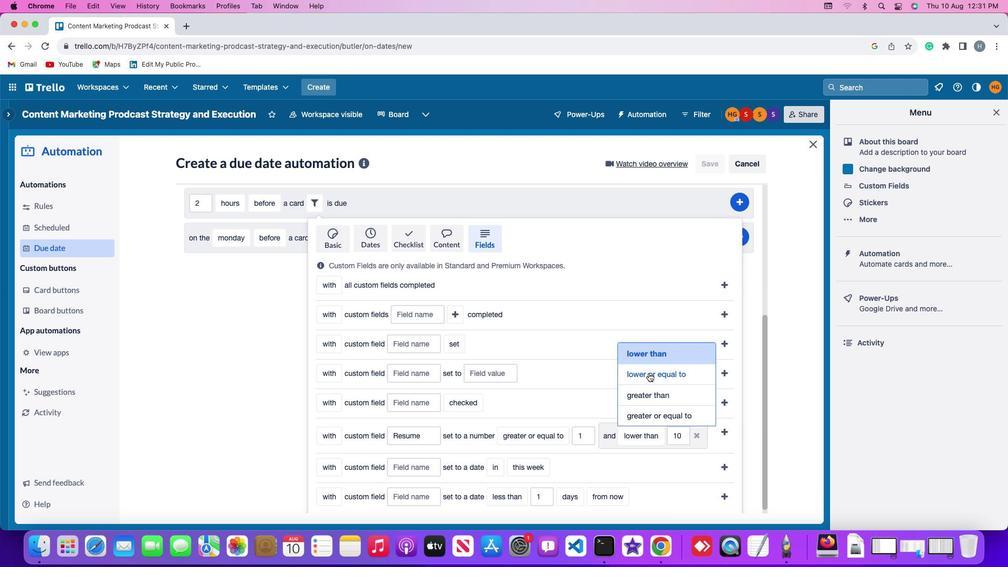 
Action: Mouse pressed left at (648, 372)
Screenshot: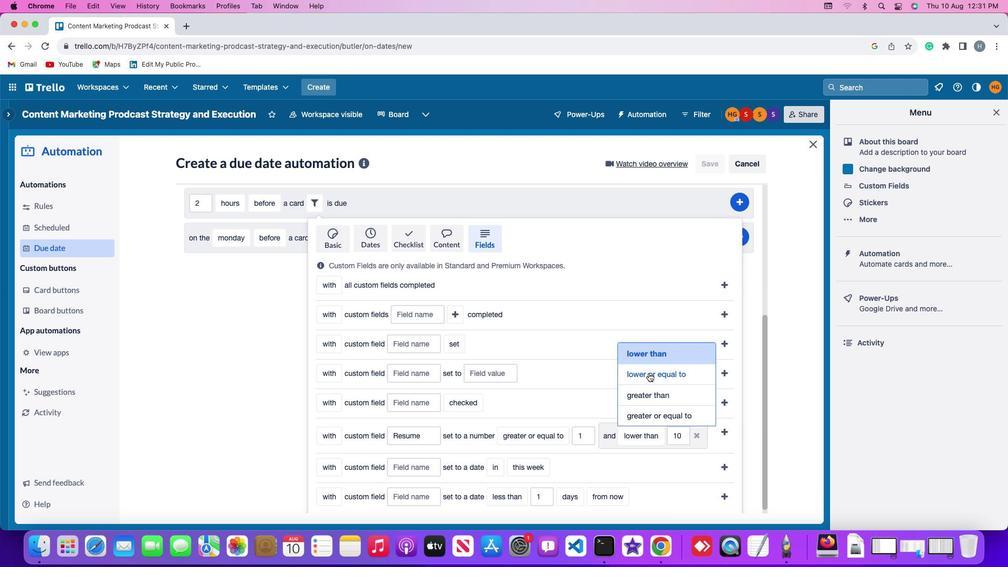 
Action: Mouse moved to (423, 454)
Screenshot: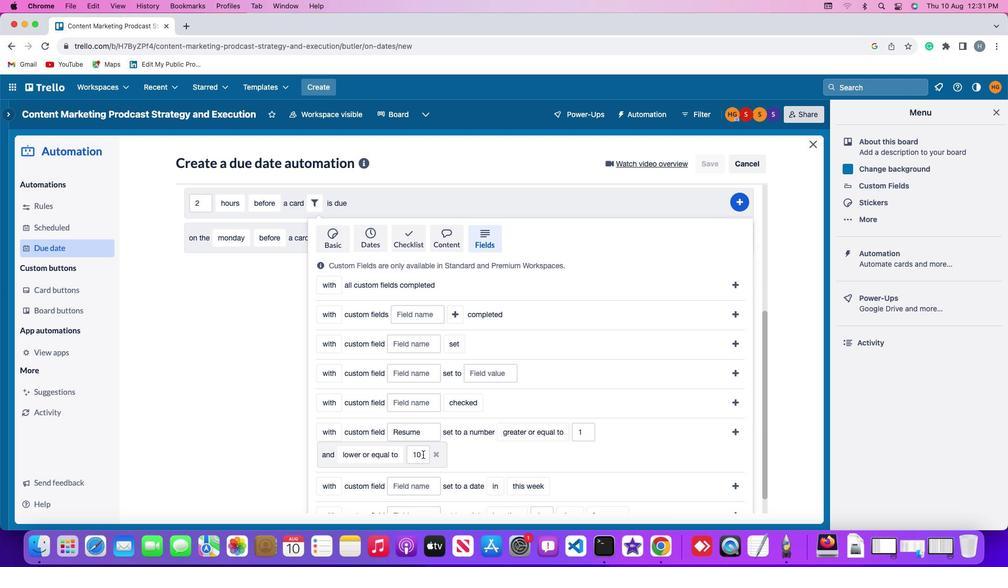 
Action: Mouse pressed left at (423, 454)
Screenshot: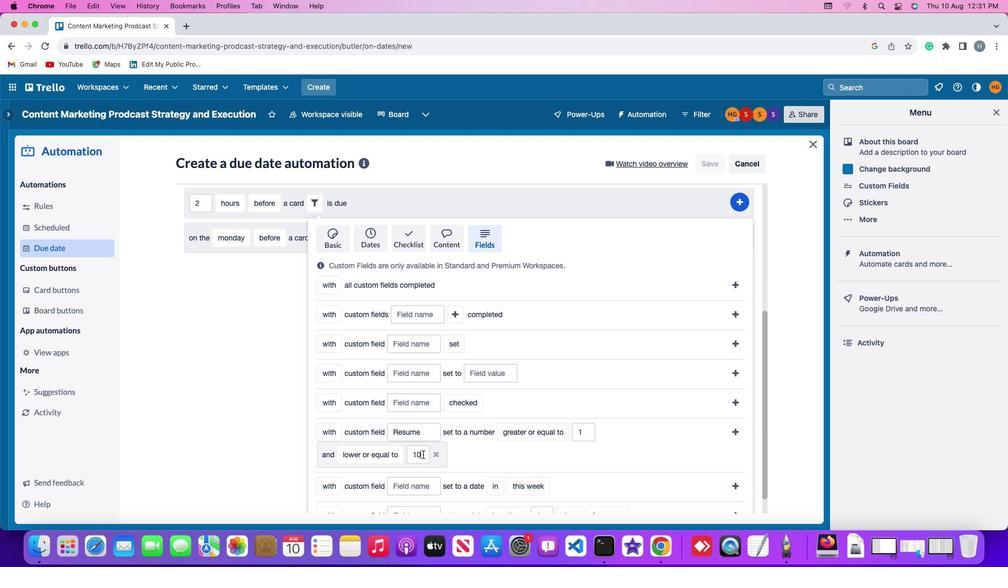 
Action: Key pressed Key.backspaceKey.backspace'1'
Screenshot: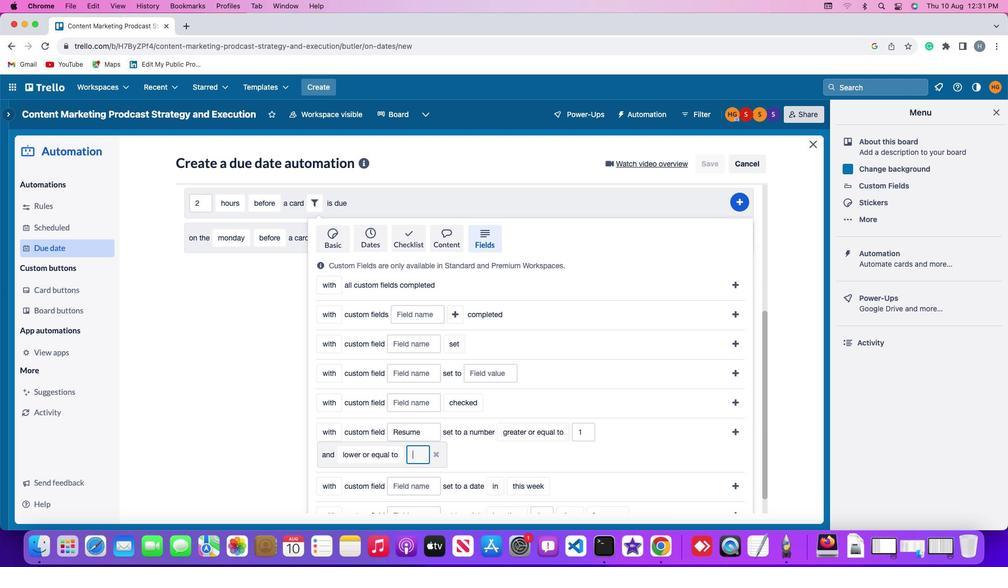
Action: Mouse moved to (423, 454)
Screenshot: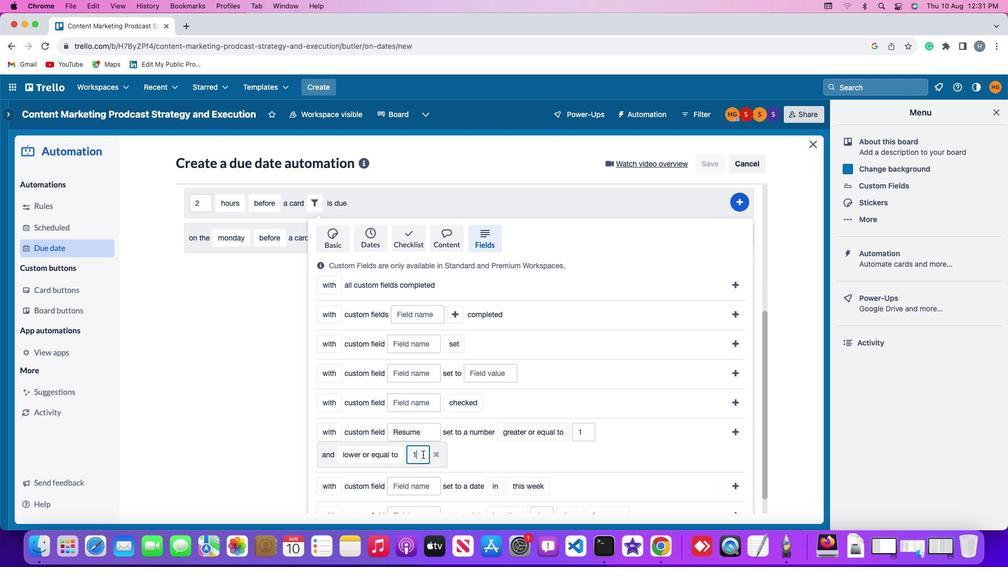 
Action: Key pressed '0'
Screenshot: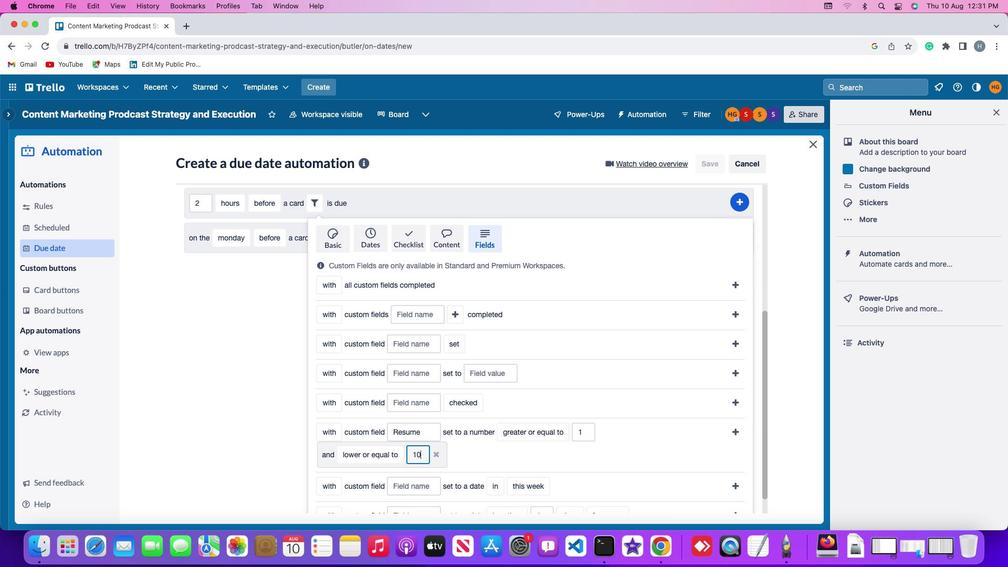 
Action: Mouse moved to (739, 431)
Screenshot: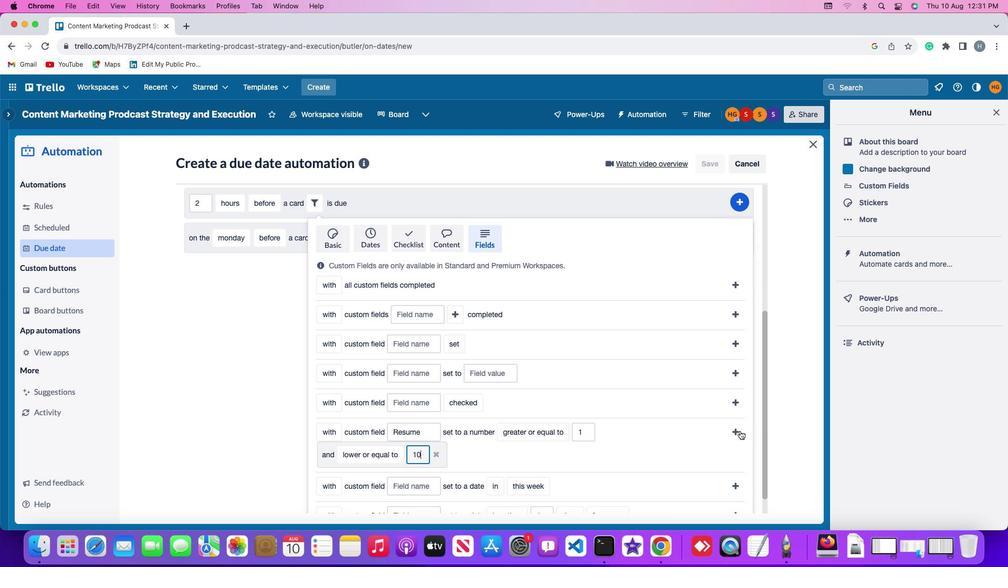 
Action: Mouse pressed left at (739, 431)
Screenshot: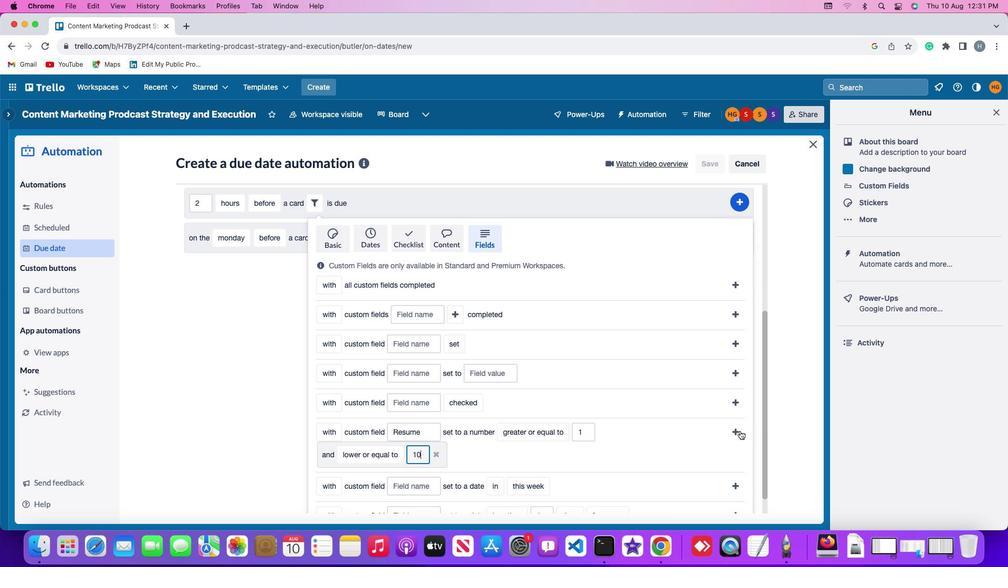 
Action: Mouse moved to (742, 418)
Screenshot: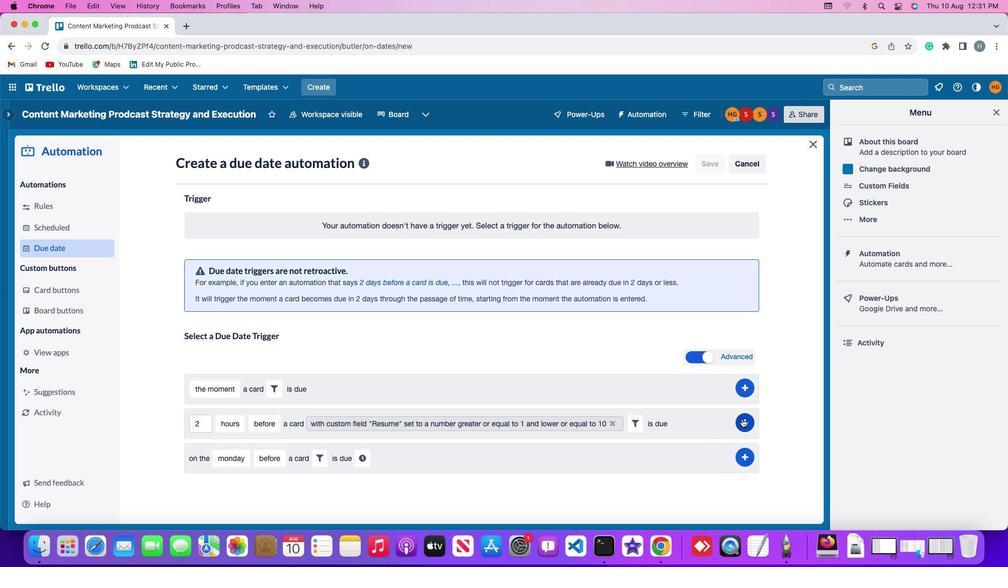 
Action: Mouse pressed left at (742, 418)
Screenshot: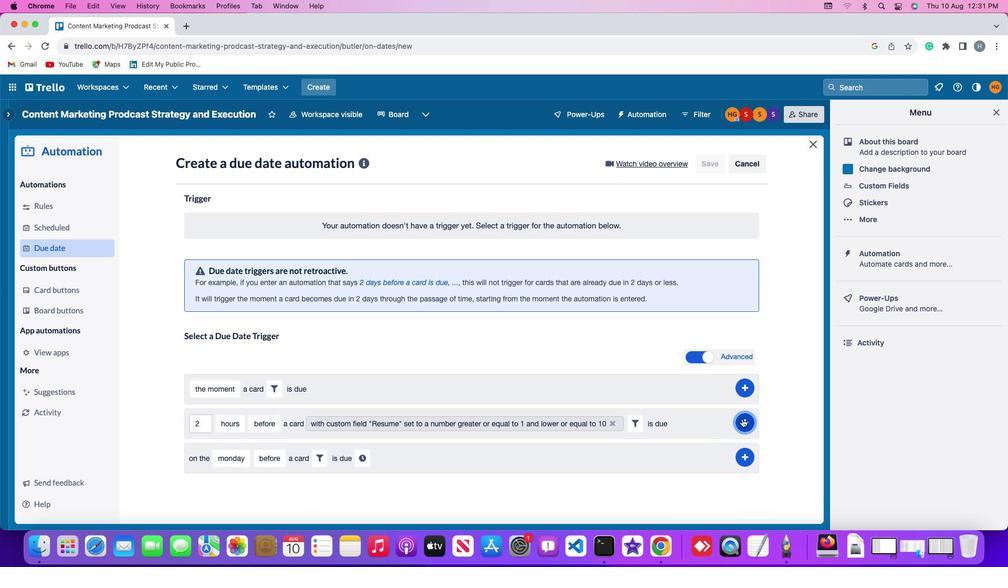 
Action: Mouse moved to (790, 367)
Screenshot: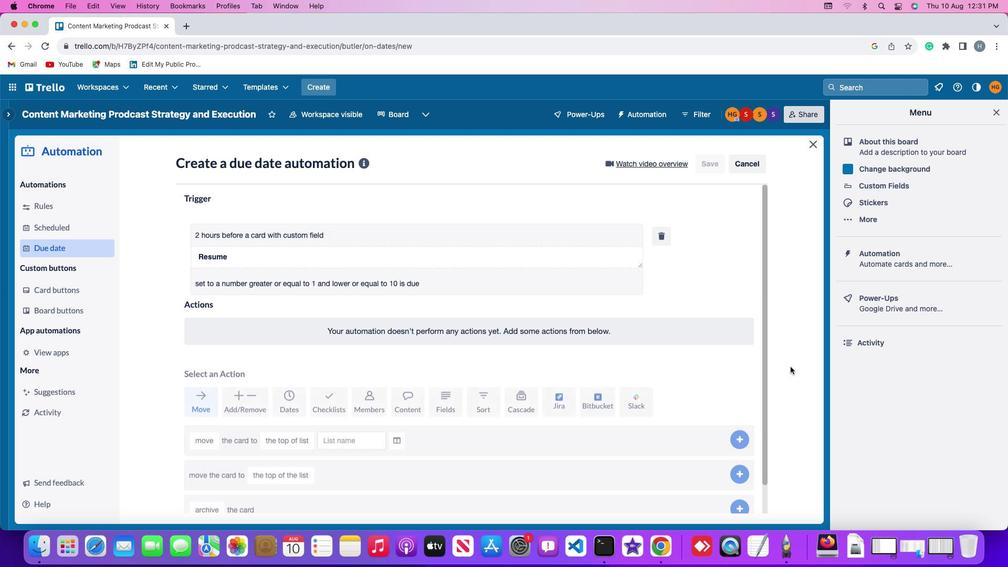 
